 Task: Search one way flight ticket for 3 adults, 3 children in premium economy from Eastsound: Orcas Island Airport to Rock Springs: Southwest Wyoming Regional Airport (rock Springs Sweetwater County Airport) on 8-5-2023. Number of bags: 9 checked bags. Price is upto 25000. Outbound departure time preference is 17:00.
Action: Mouse moved to (312, 279)
Screenshot: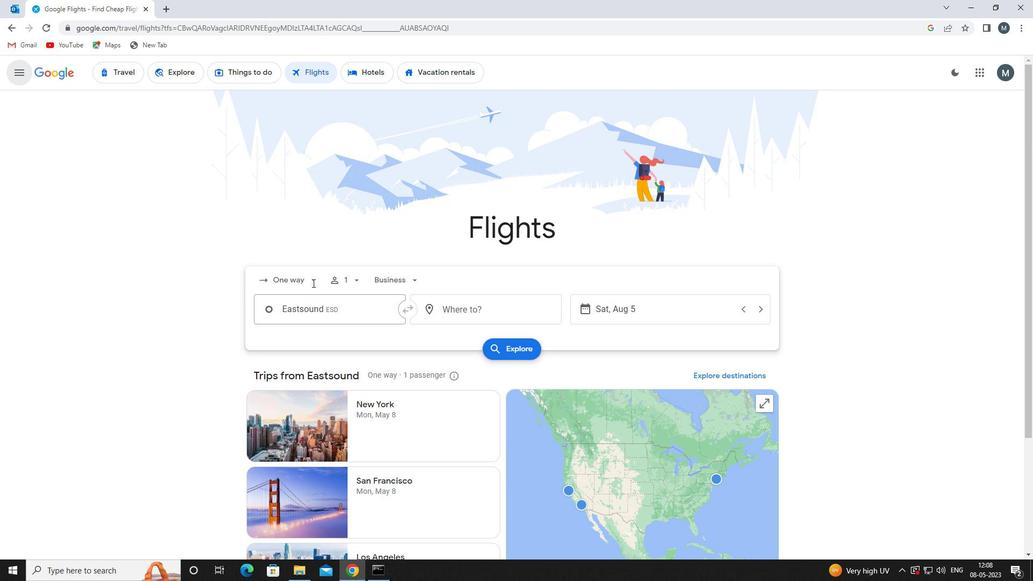 
Action: Mouse pressed left at (312, 279)
Screenshot: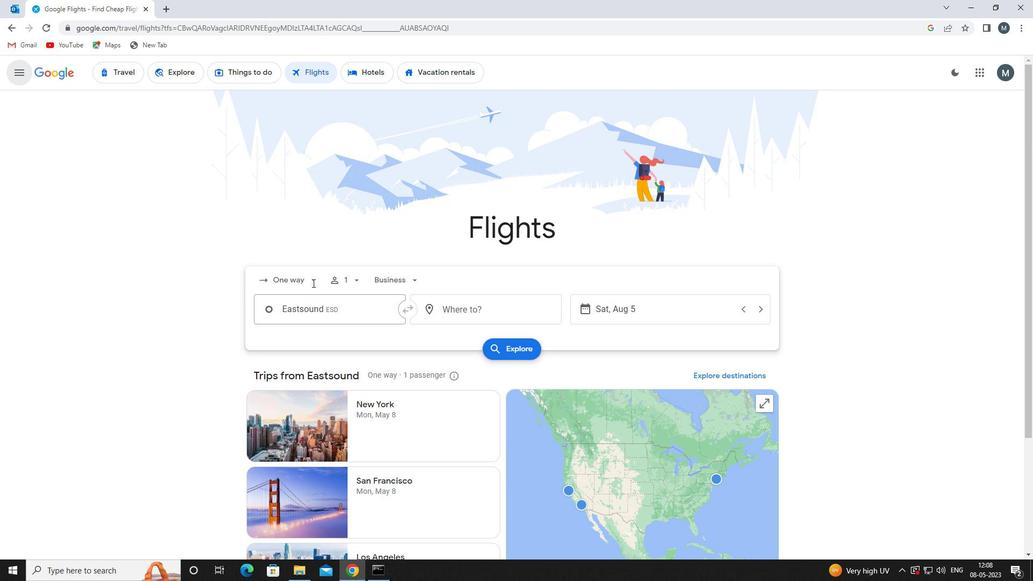 
Action: Mouse moved to (306, 329)
Screenshot: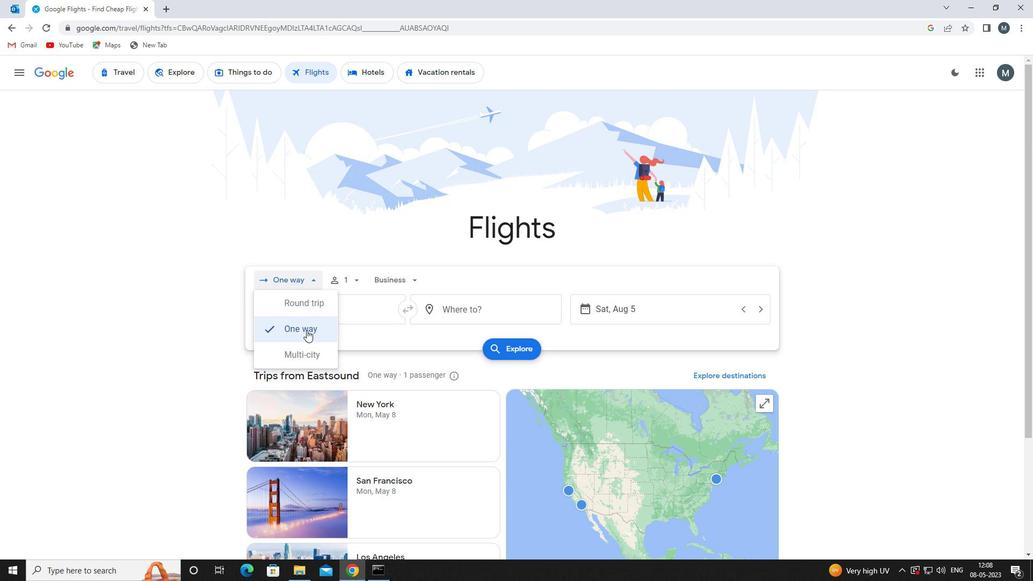 
Action: Mouse pressed left at (306, 329)
Screenshot: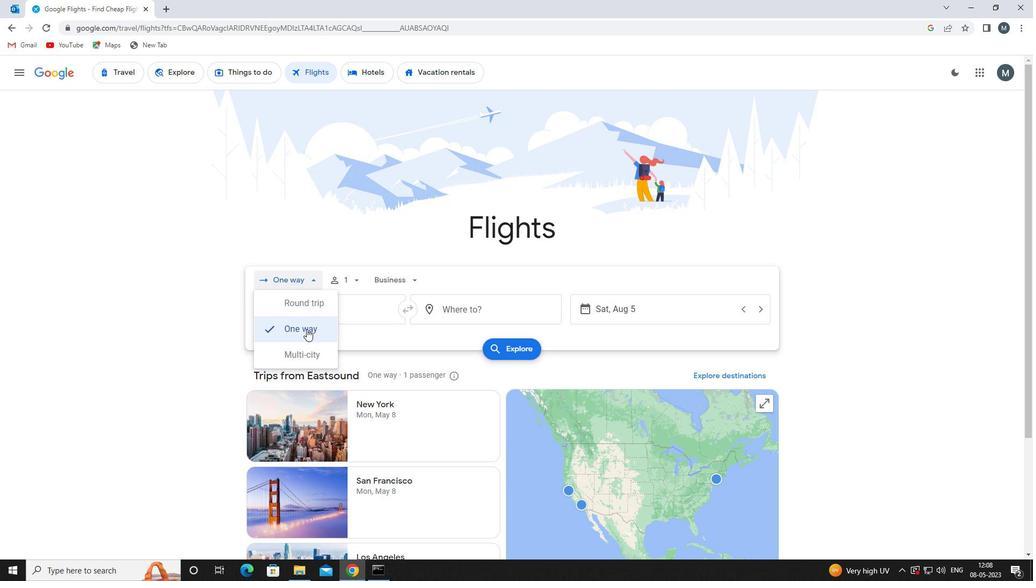 
Action: Mouse moved to (351, 278)
Screenshot: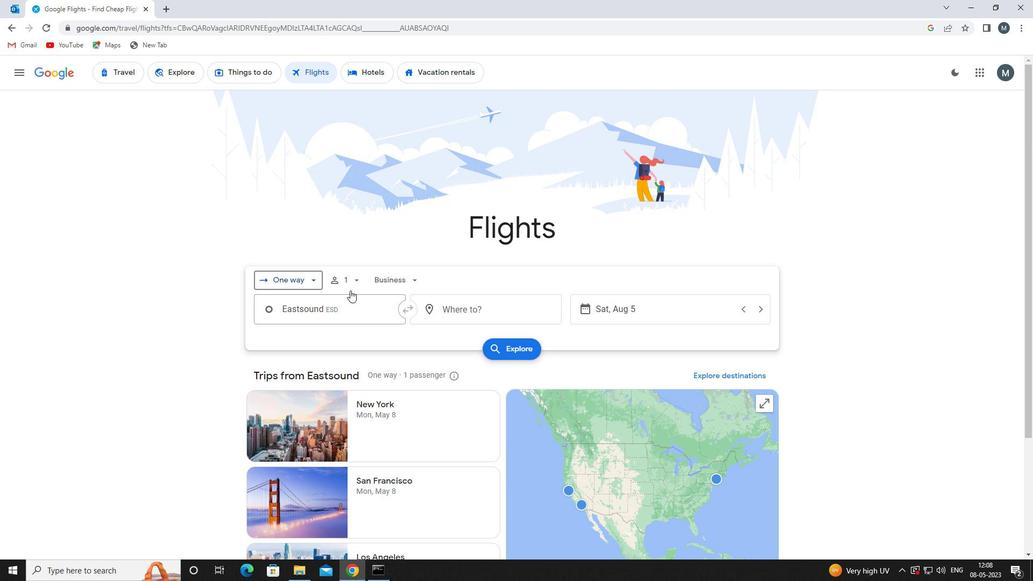 
Action: Mouse pressed left at (351, 278)
Screenshot: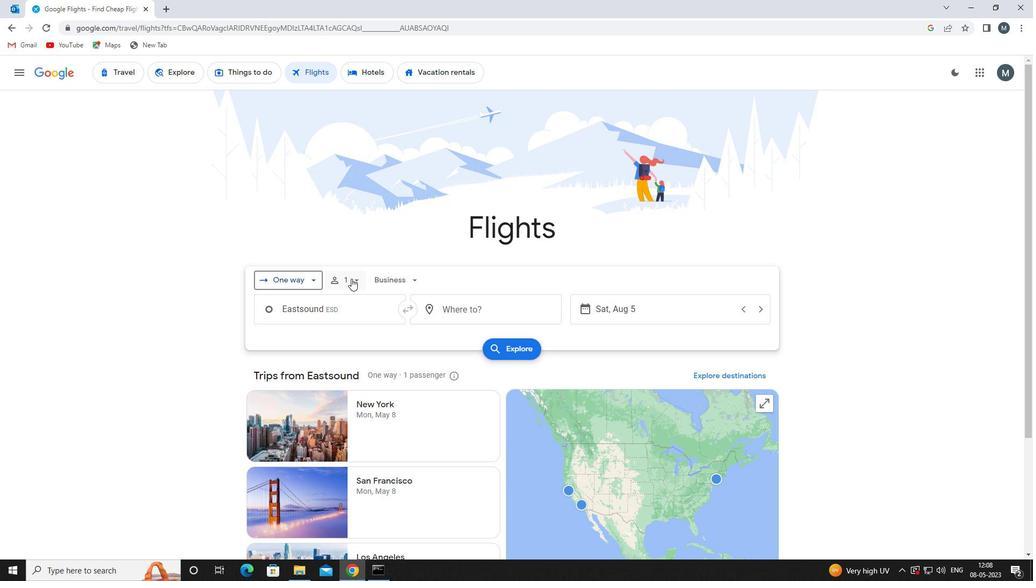 
Action: Mouse moved to (437, 309)
Screenshot: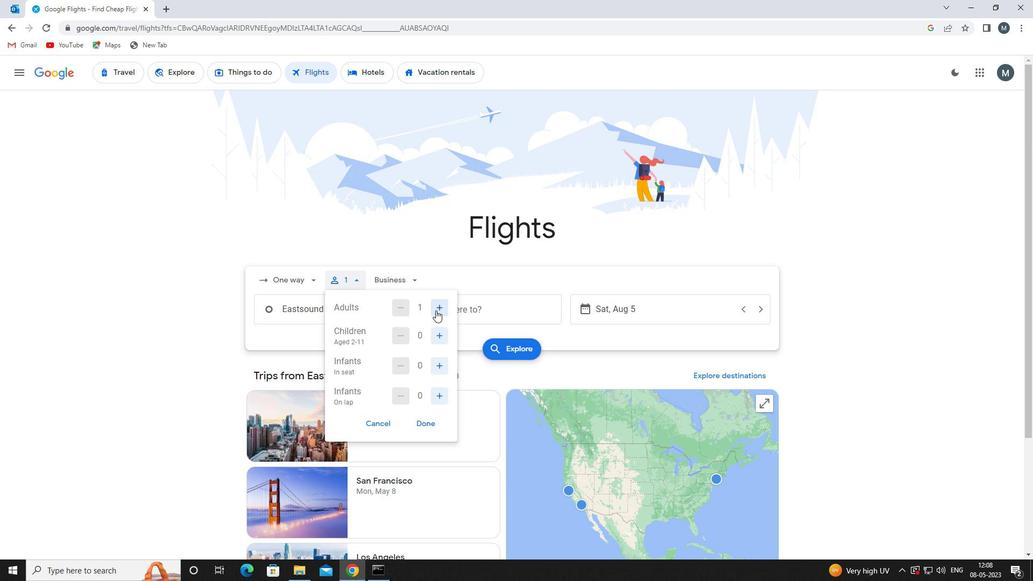 
Action: Mouse pressed left at (437, 309)
Screenshot: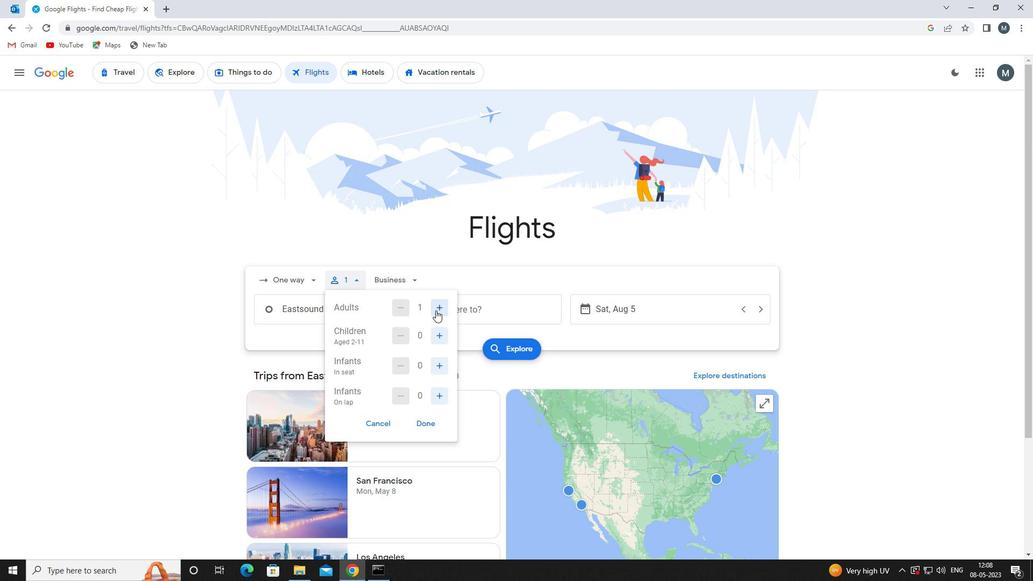 
Action: Mouse moved to (439, 308)
Screenshot: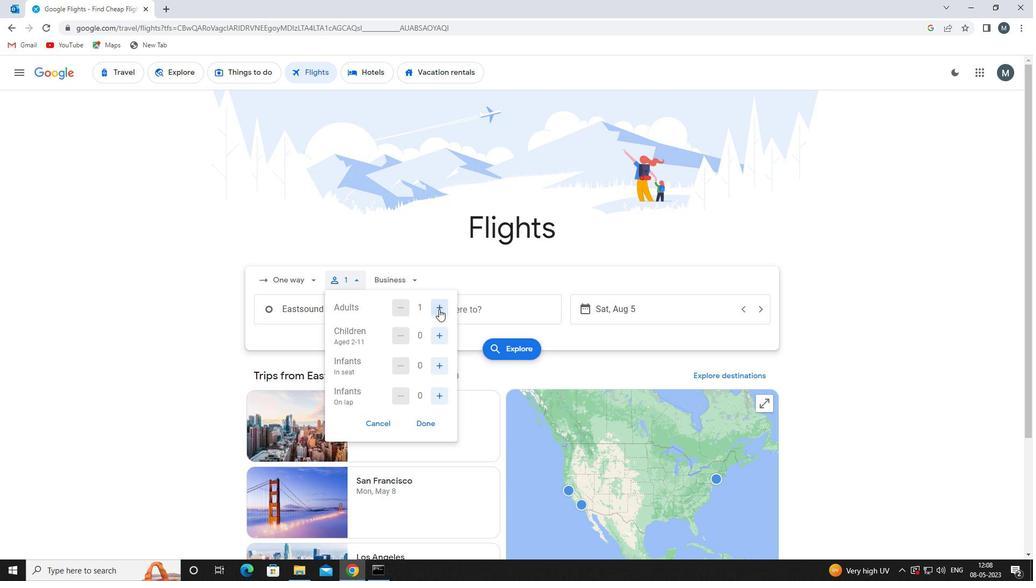 
Action: Mouse pressed left at (439, 308)
Screenshot: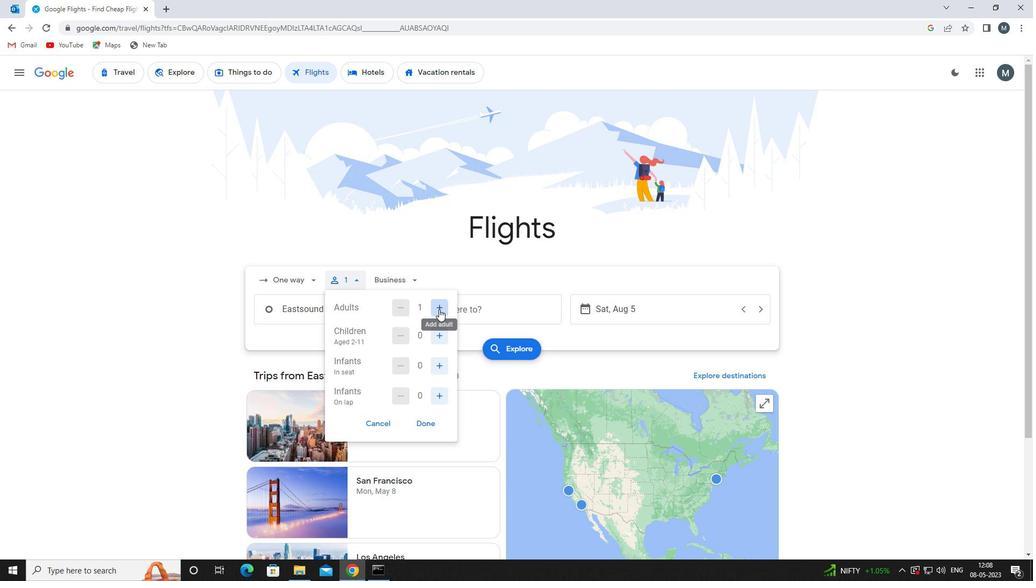 
Action: Mouse moved to (440, 308)
Screenshot: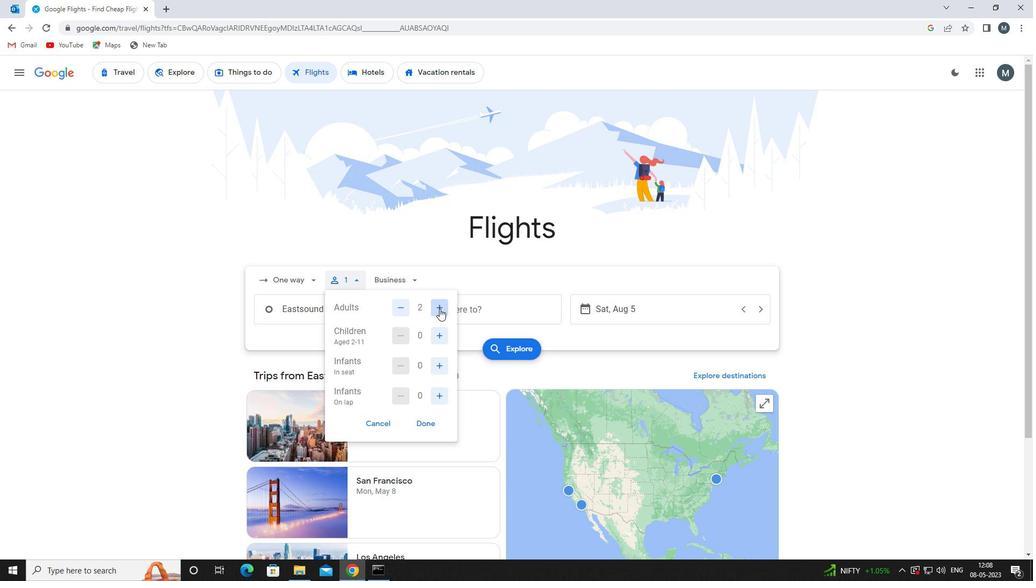 
Action: Mouse pressed left at (440, 308)
Screenshot: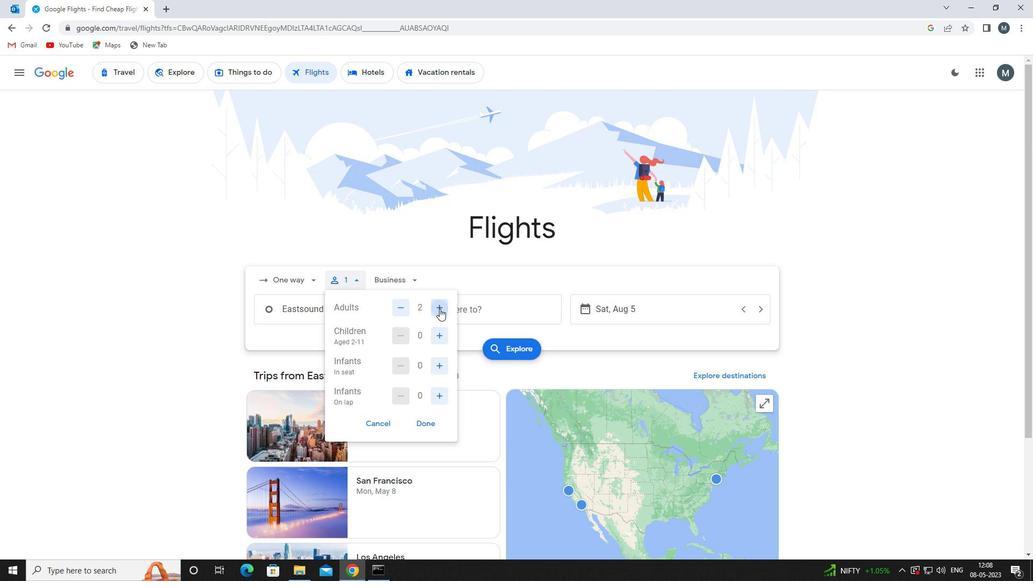 
Action: Mouse moved to (401, 306)
Screenshot: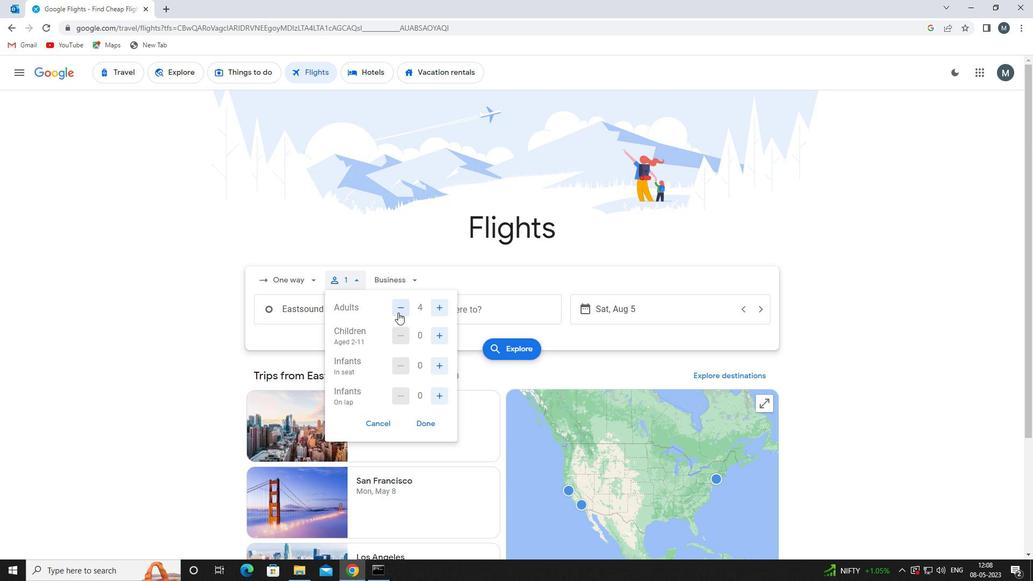 
Action: Mouse pressed left at (401, 306)
Screenshot: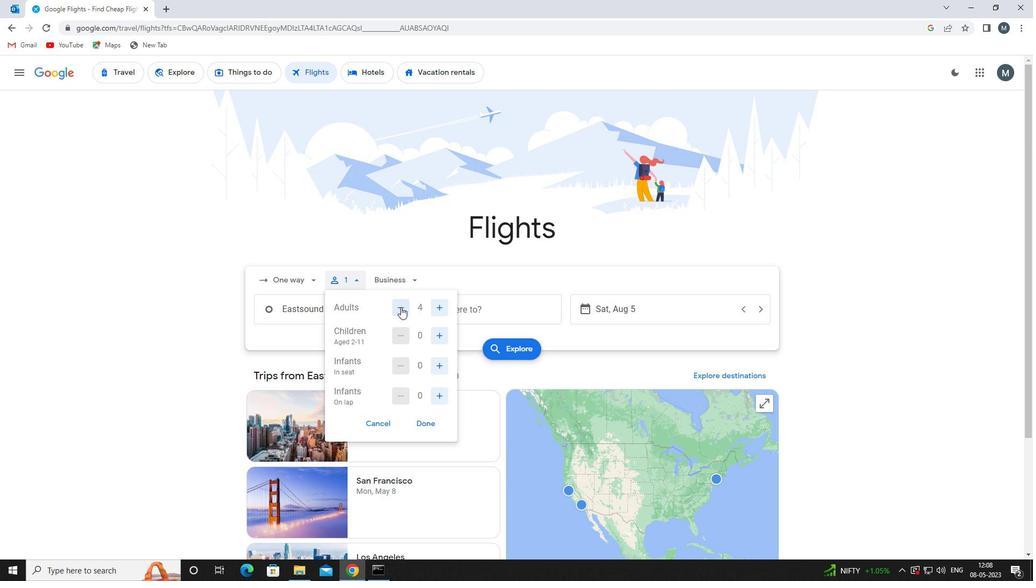 
Action: Mouse moved to (443, 335)
Screenshot: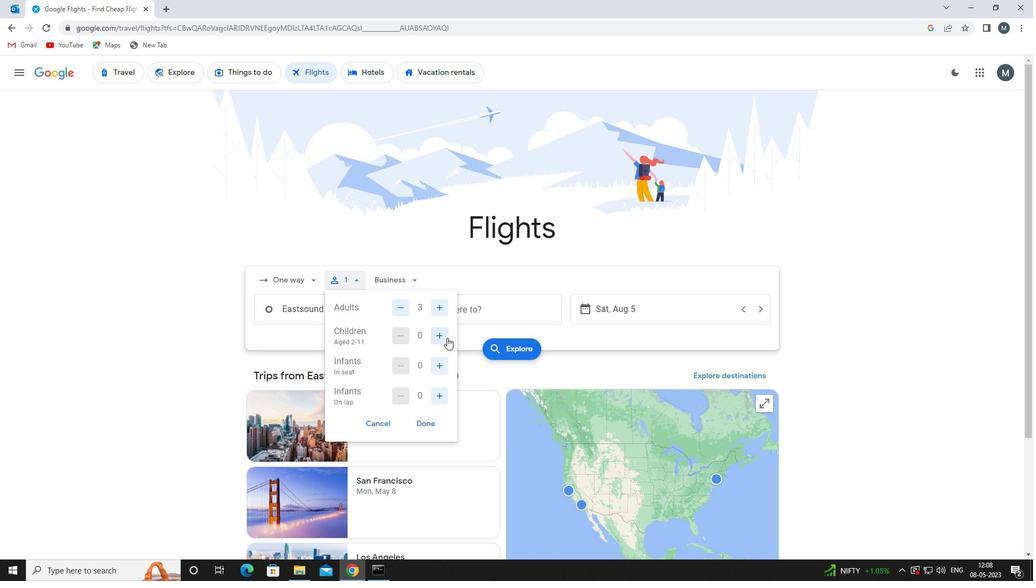
Action: Mouse pressed left at (443, 335)
Screenshot: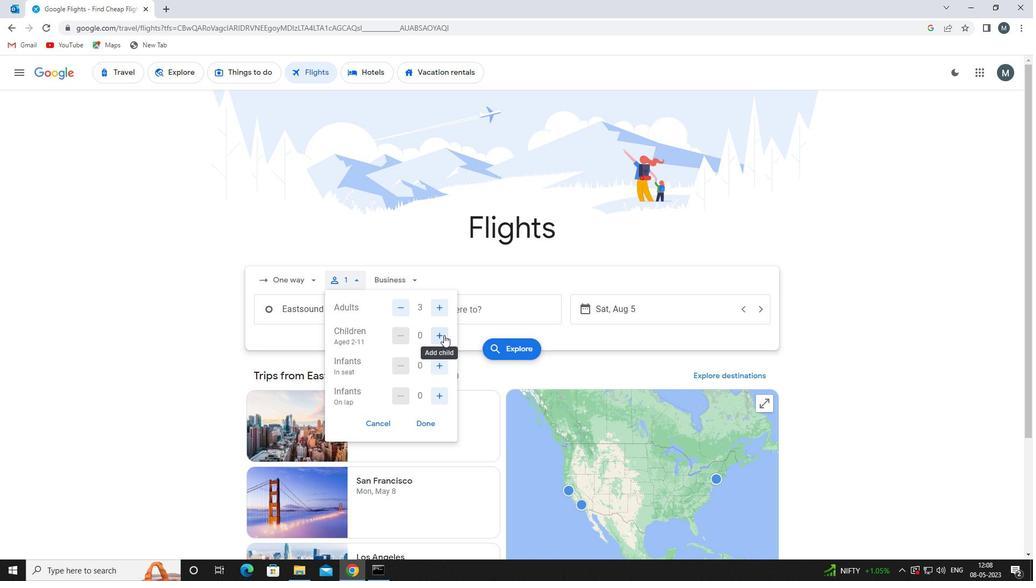 
Action: Mouse pressed left at (443, 335)
Screenshot: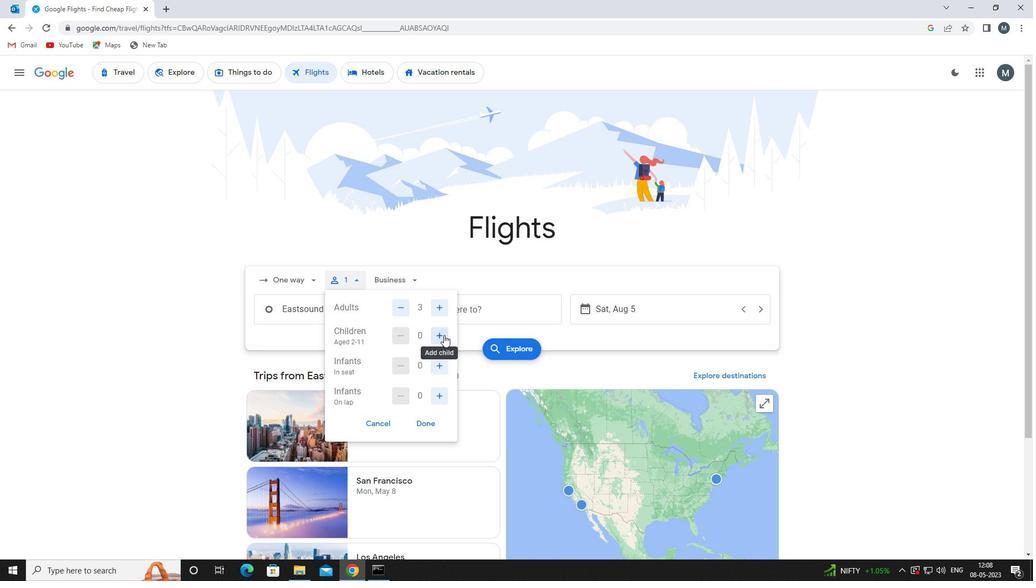 
Action: Mouse pressed left at (443, 335)
Screenshot: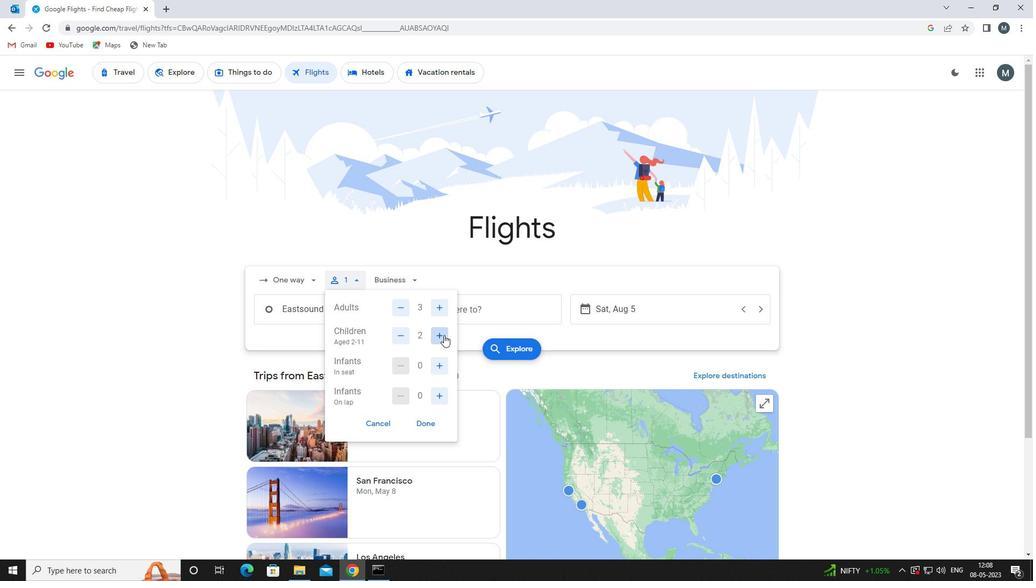 
Action: Mouse moved to (425, 418)
Screenshot: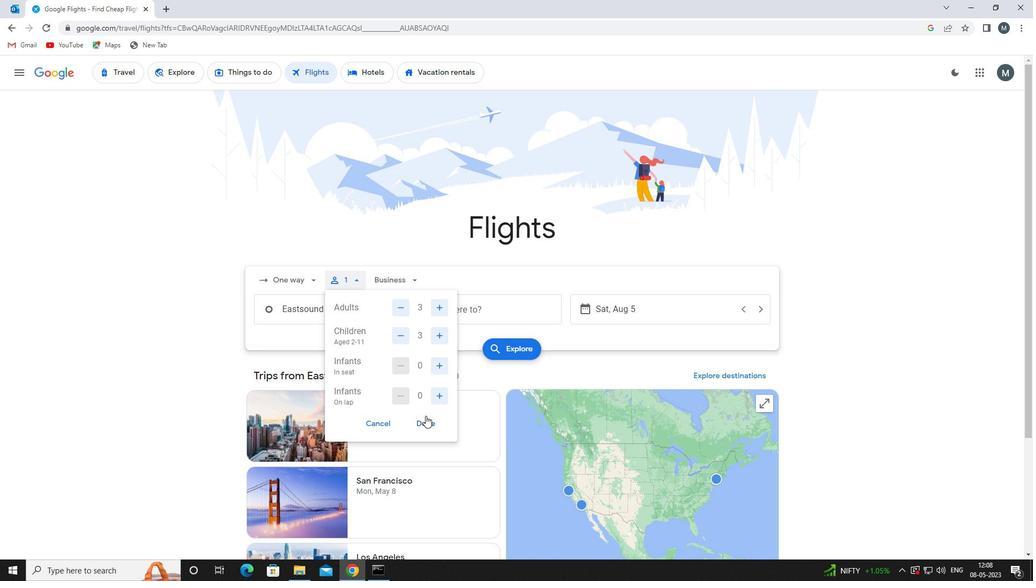 
Action: Mouse pressed left at (425, 418)
Screenshot: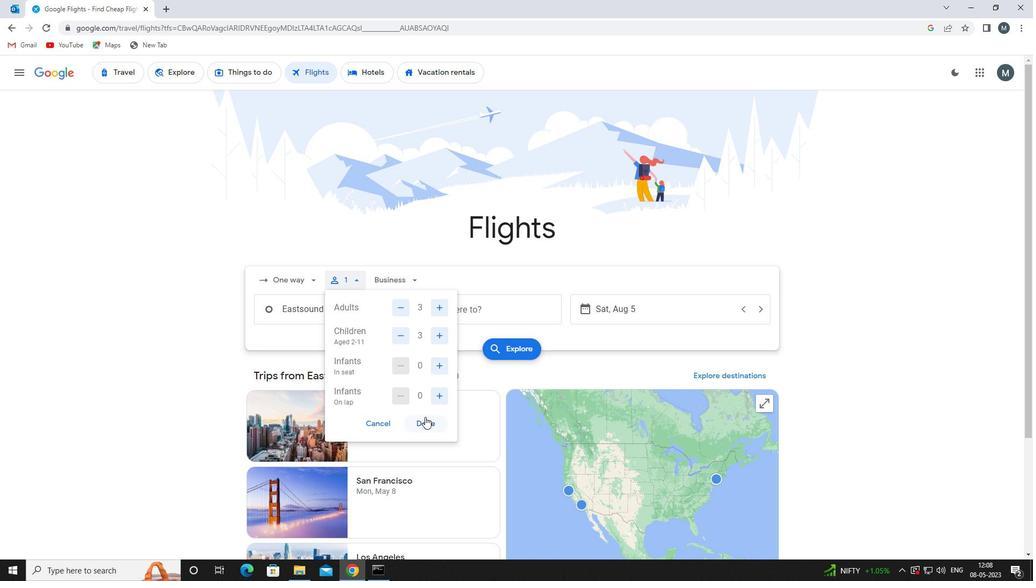 
Action: Mouse moved to (405, 269)
Screenshot: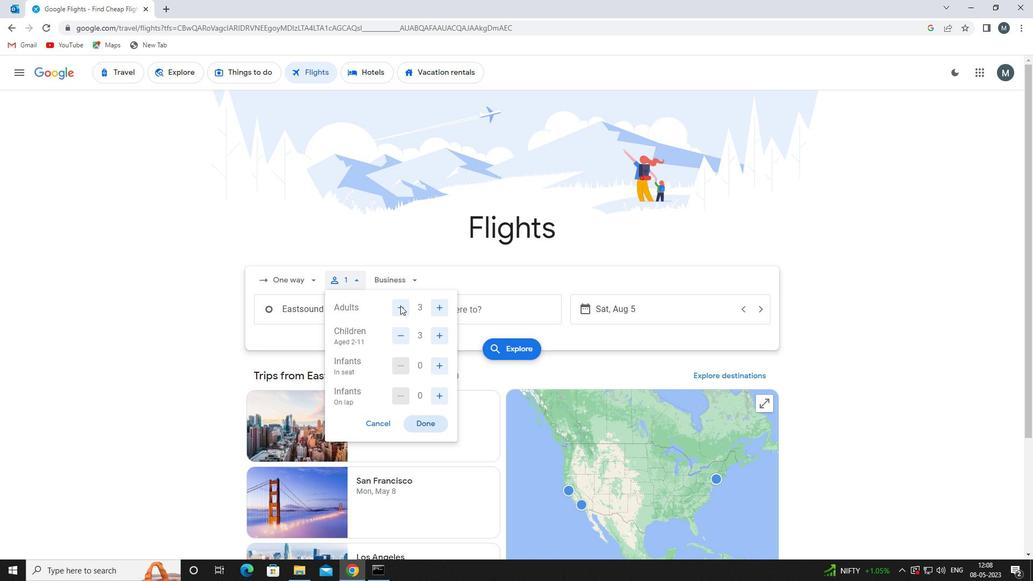 
Action: Mouse pressed left at (405, 269)
Screenshot: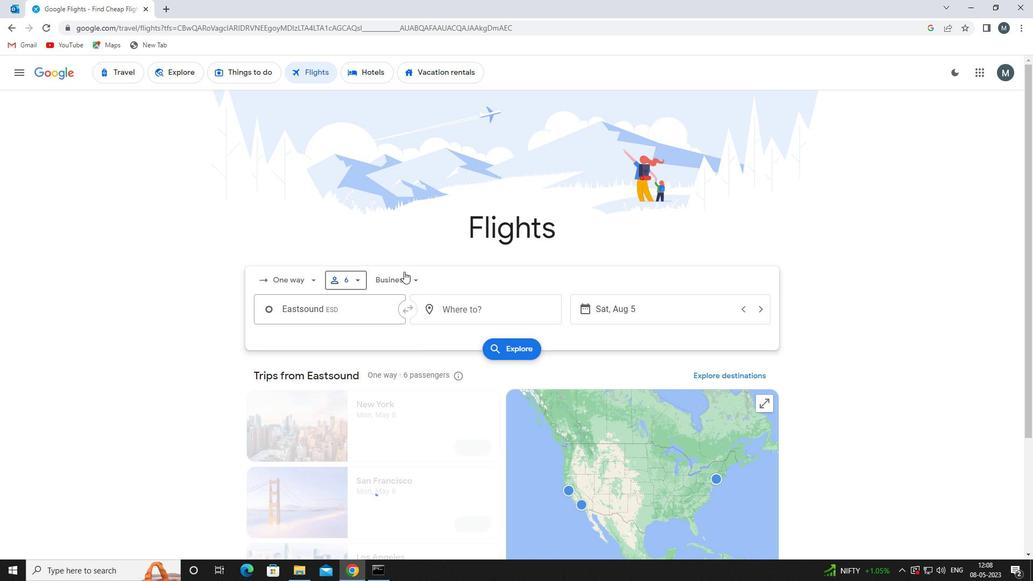 
Action: Mouse moved to (417, 329)
Screenshot: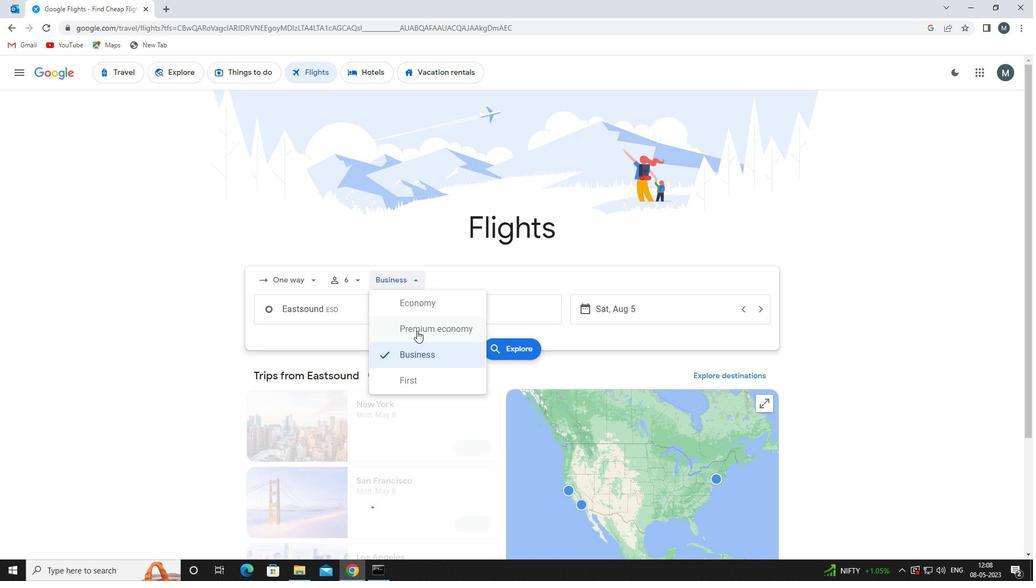 
Action: Mouse pressed left at (417, 329)
Screenshot: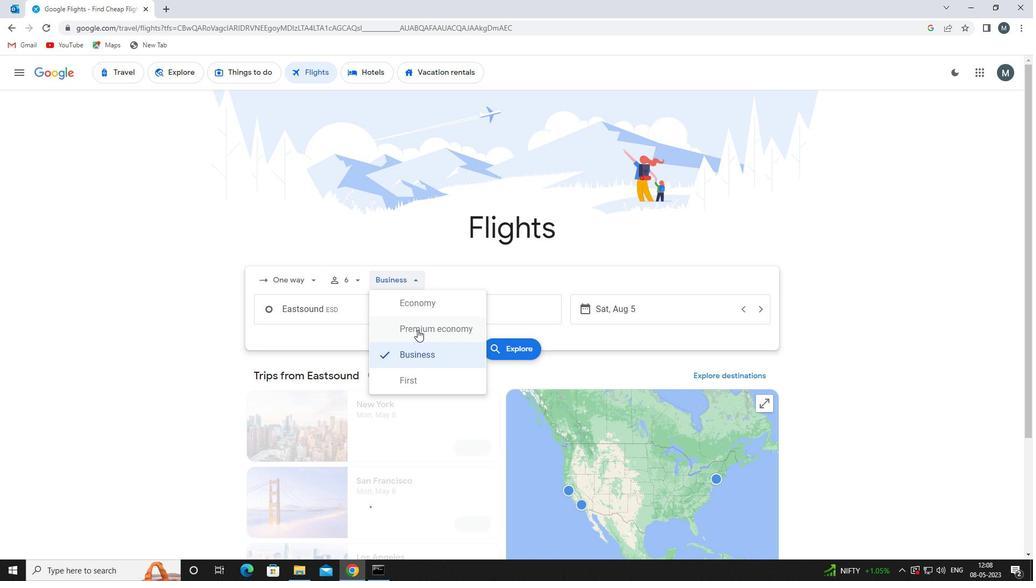 
Action: Mouse moved to (354, 309)
Screenshot: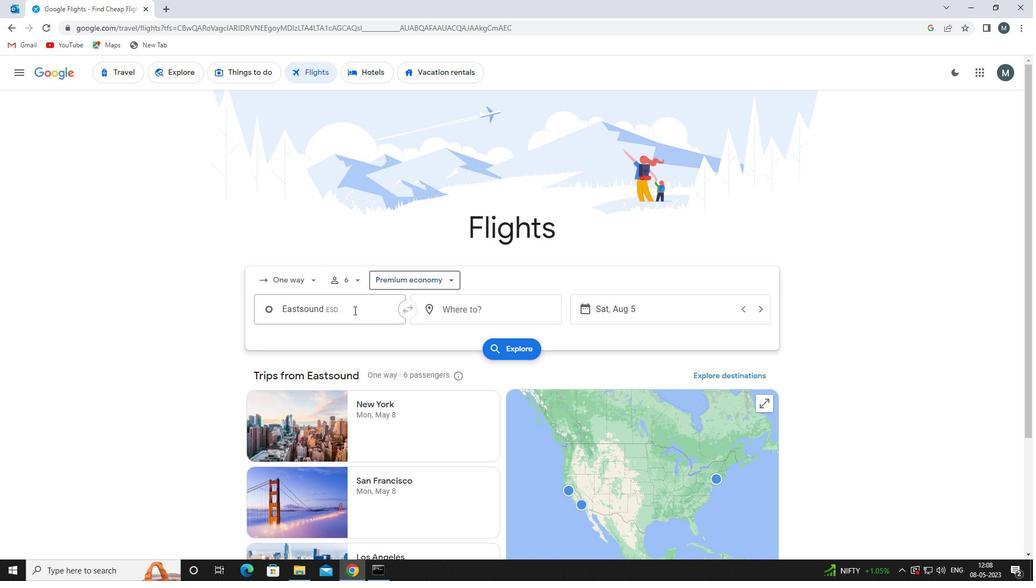 
Action: Mouse pressed left at (354, 309)
Screenshot: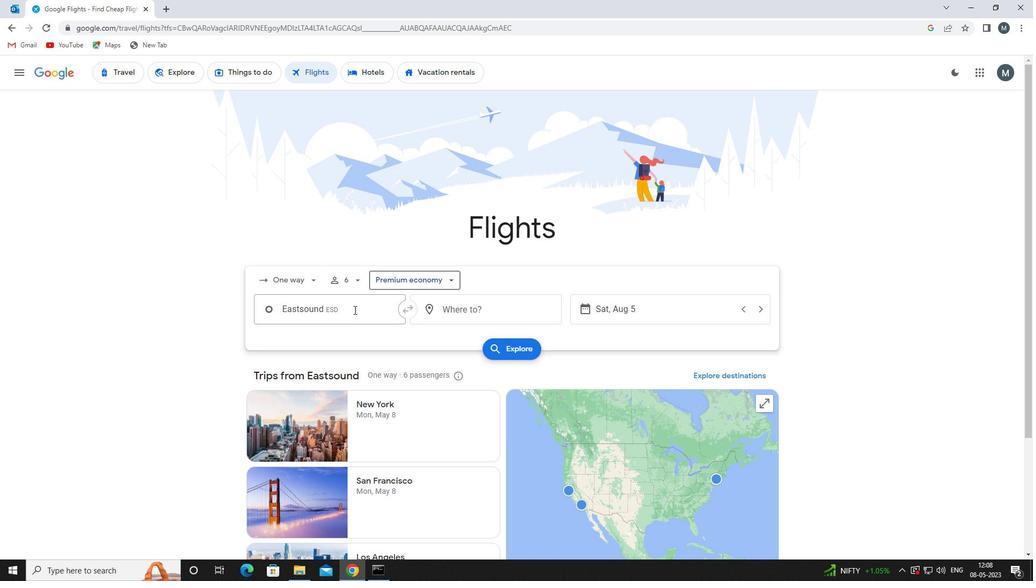 
Action: Mouse moved to (361, 367)
Screenshot: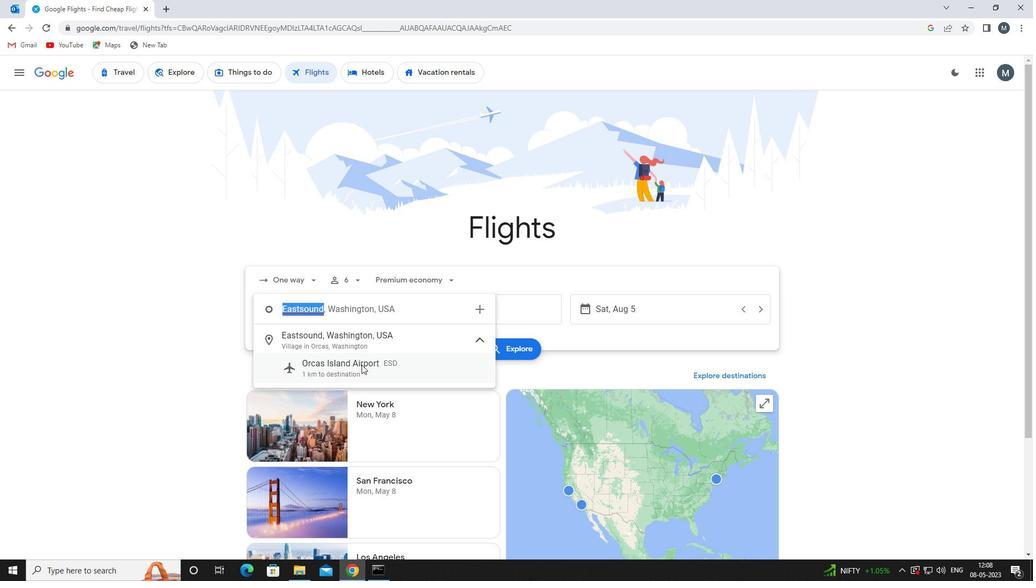 
Action: Mouse pressed left at (361, 367)
Screenshot: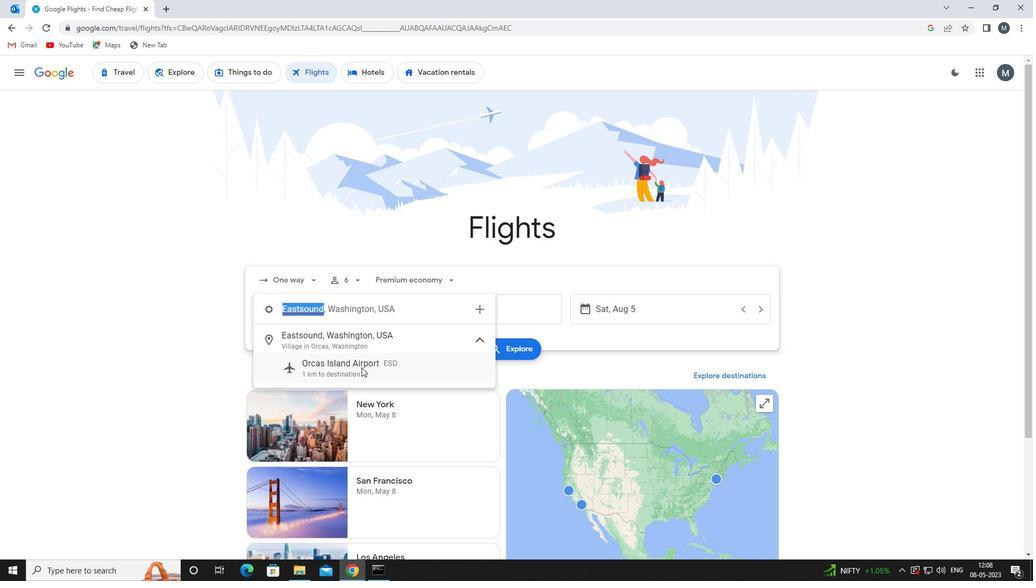 
Action: Mouse moved to (440, 312)
Screenshot: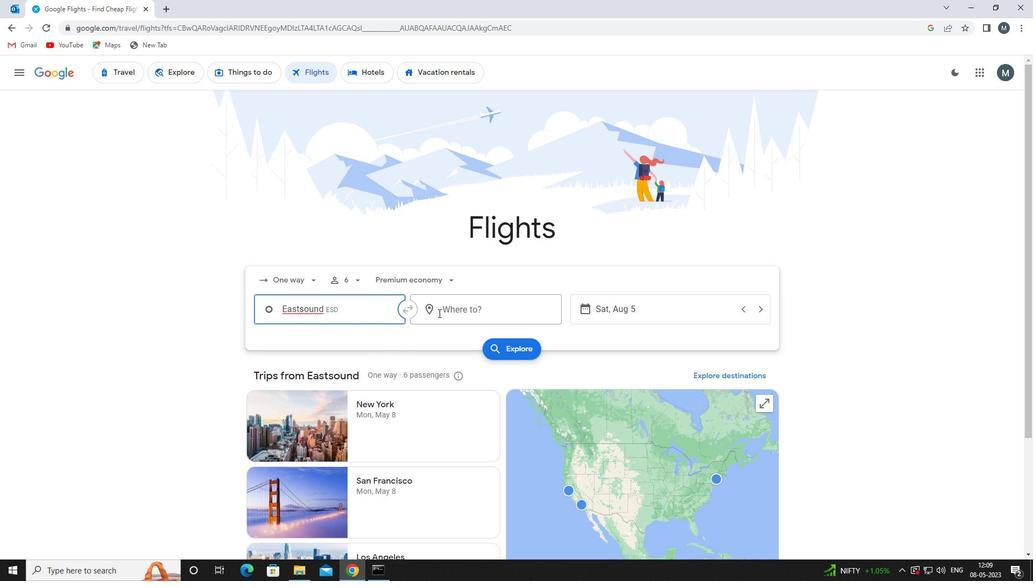 
Action: Mouse pressed left at (440, 312)
Screenshot: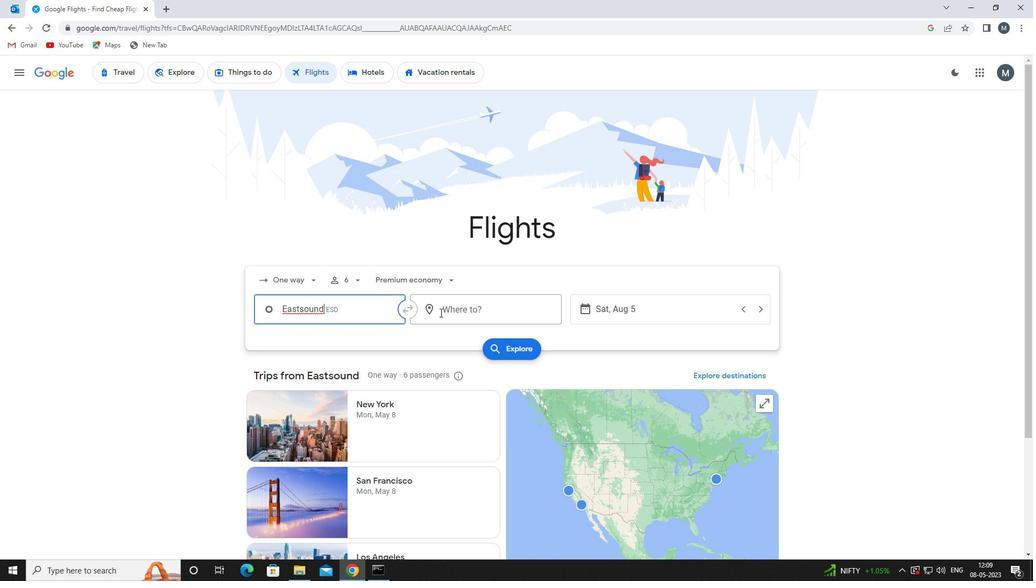 
Action: Mouse moved to (438, 313)
Screenshot: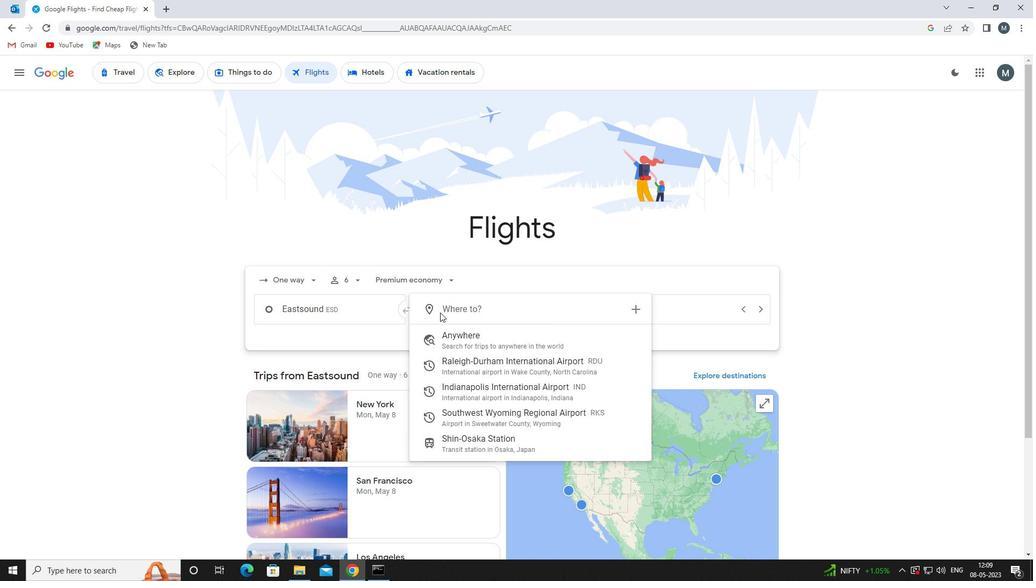 
Action: Key pressed rks
Screenshot: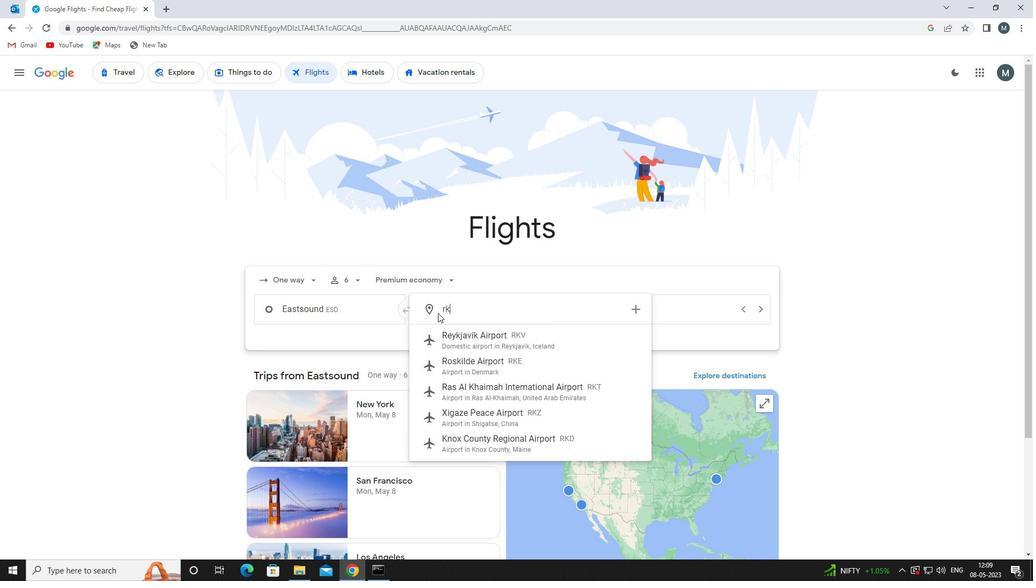 
Action: Mouse moved to (482, 341)
Screenshot: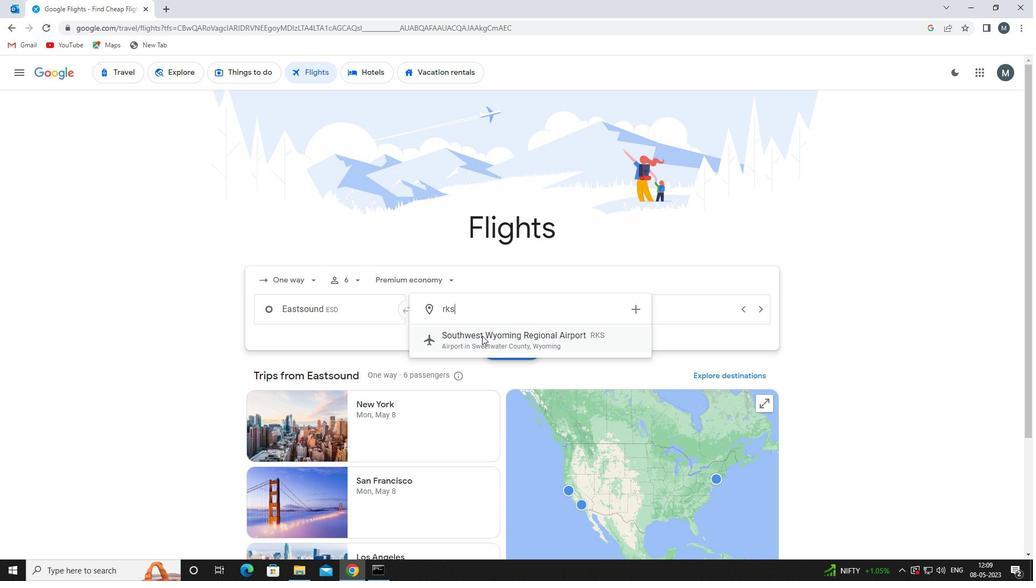 
Action: Mouse pressed left at (482, 341)
Screenshot: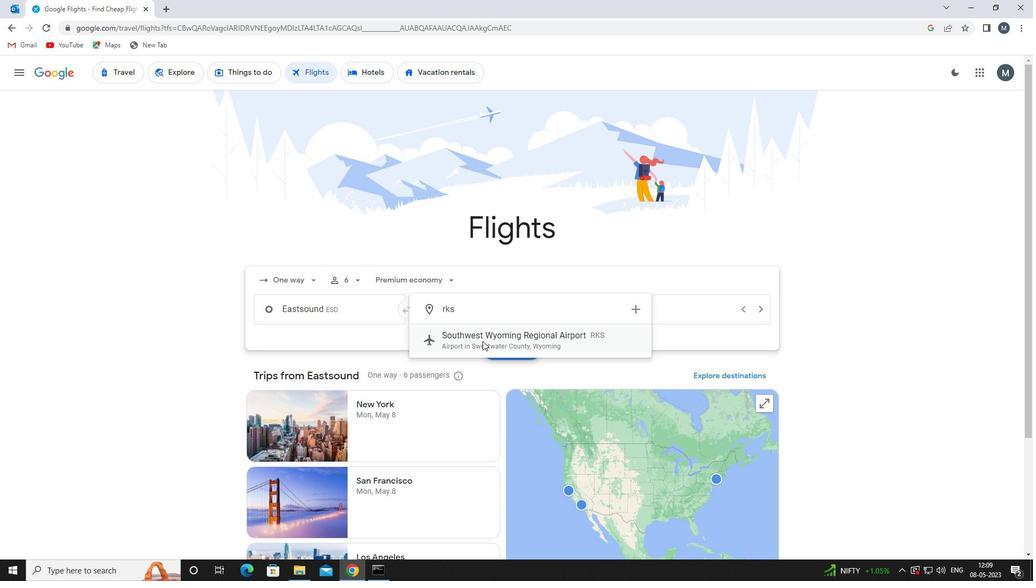 
Action: Mouse moved to (607, 309)
Screenshot: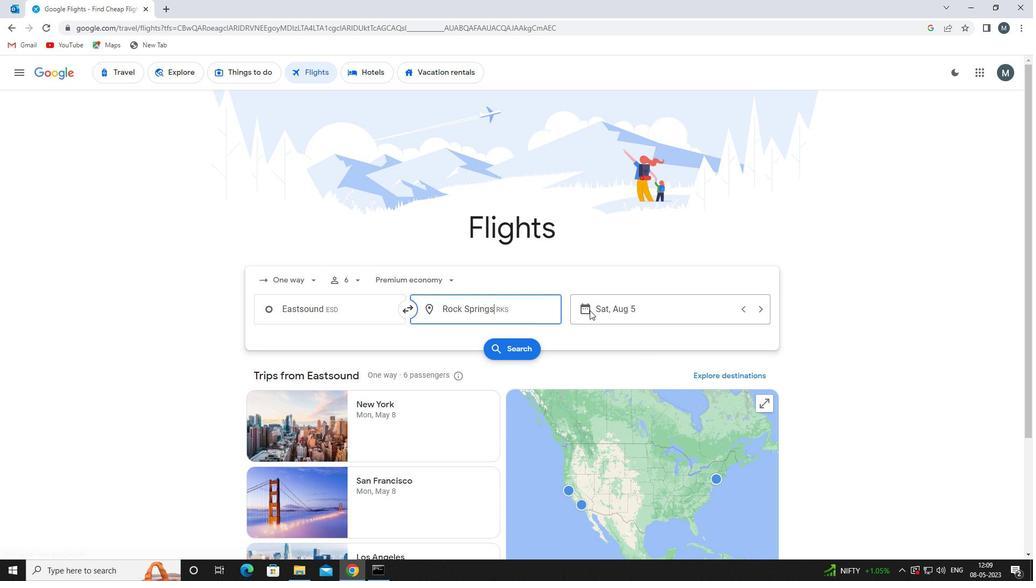 
Action: Mouse pressed left at (607, 309)
Screenshot: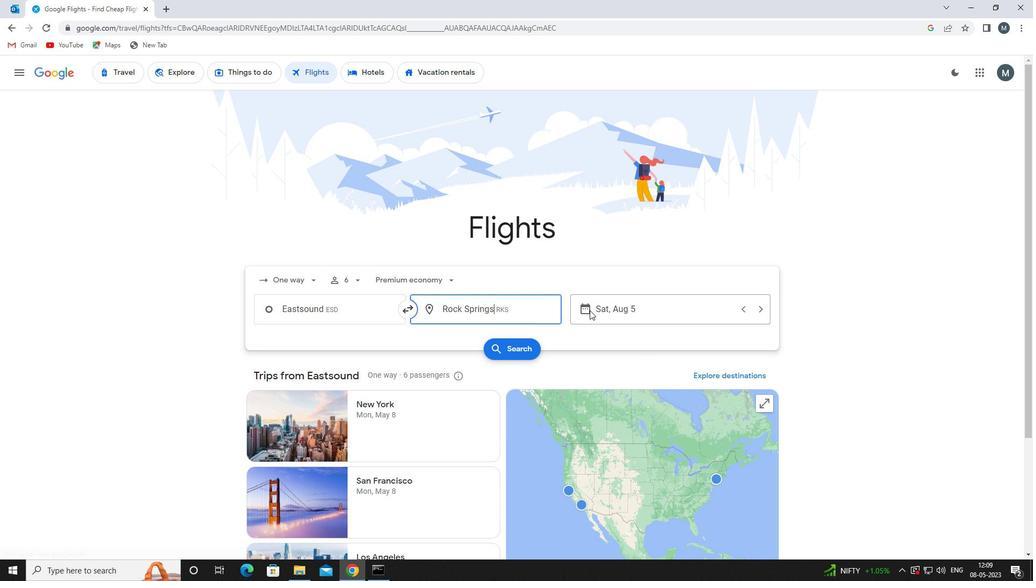 
Action: Mouse moved to (546, 364)
Screenshot: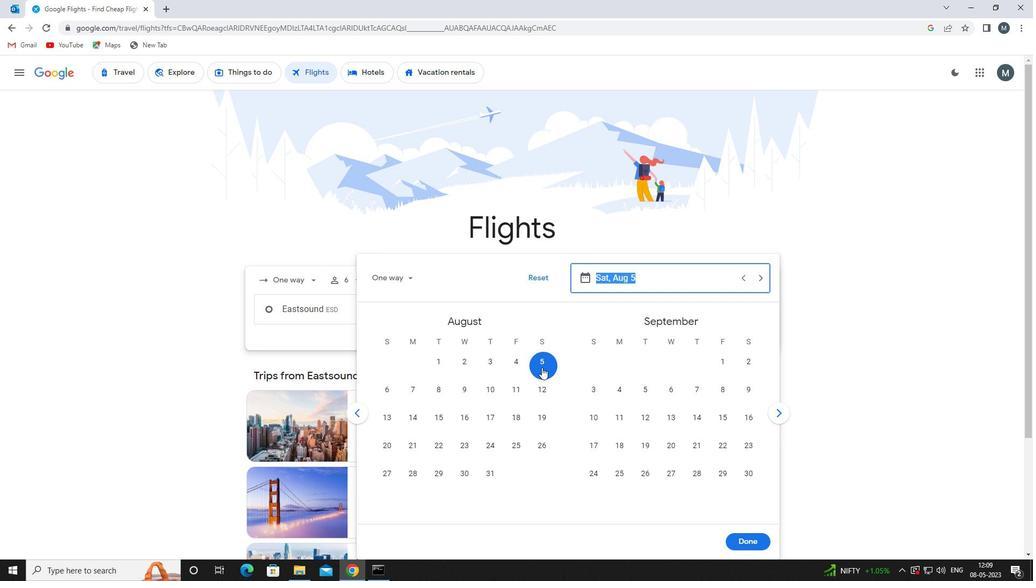 
Action: Mouse pressed left at (546, 364)
Screenshot: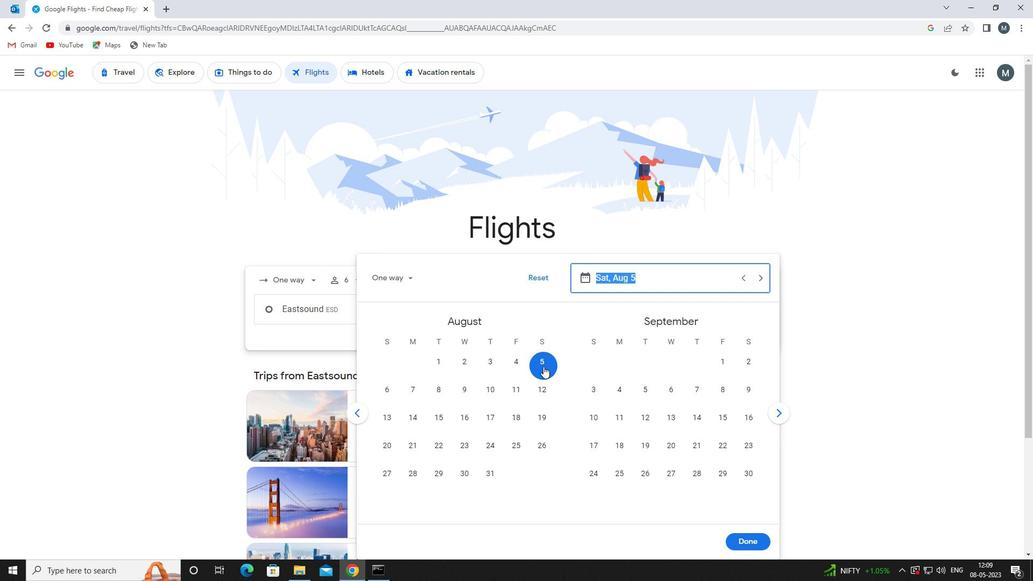 
Action: Mouse moved to (748, 541)
Screenshot: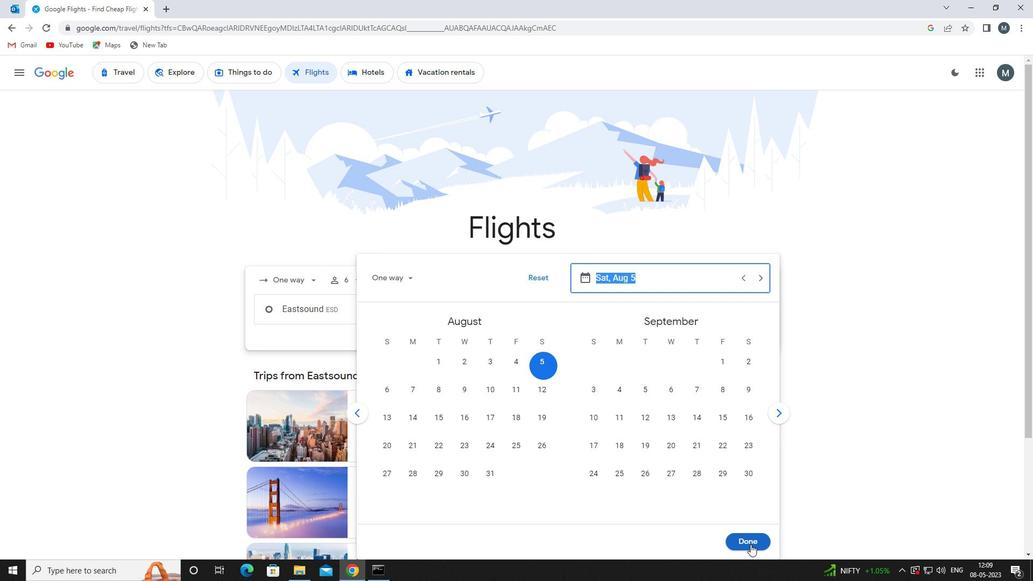 
Action: Mouse pressed left at (748, 541)
Screenshot: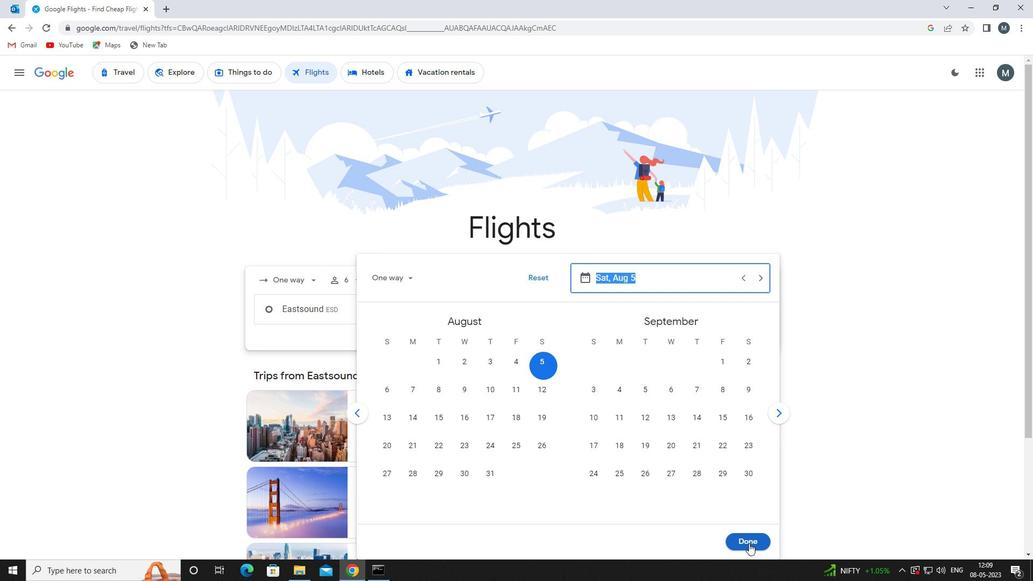 
Action: Mouse moved to (498, 341)
Screenshot: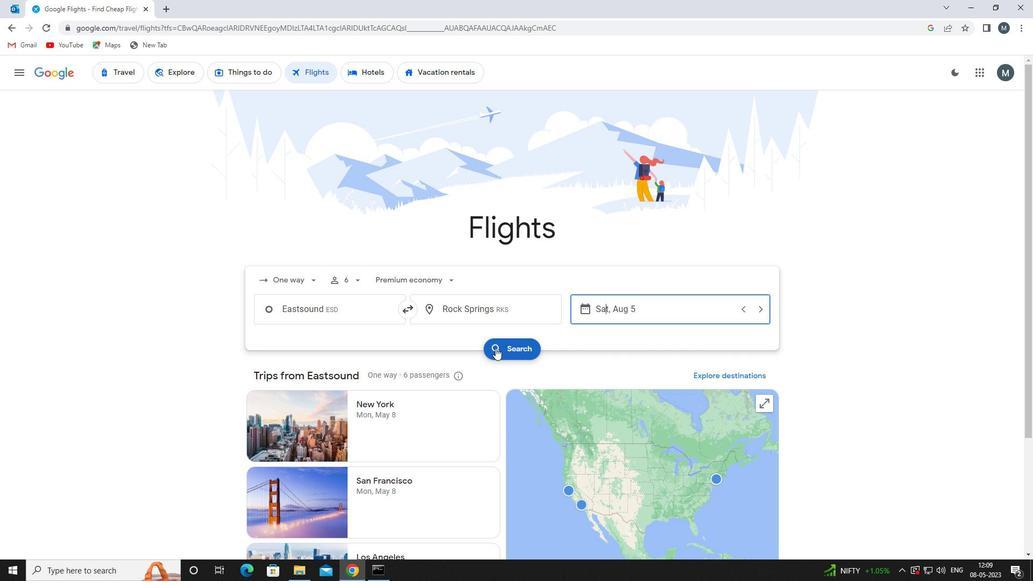 
Action: Mouse pressed left at (498, 341)
Screenshot: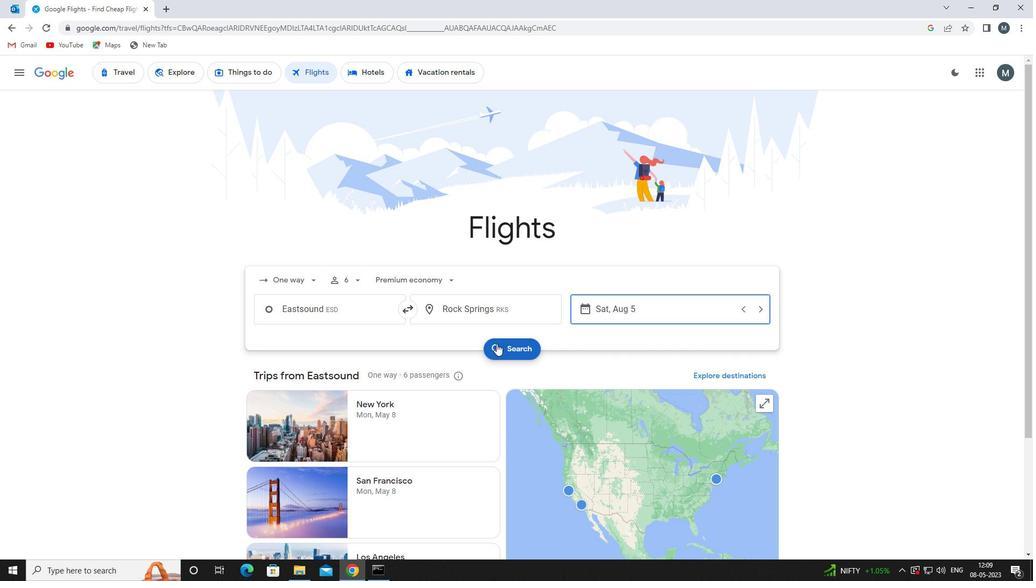 
Action: Mouse moved to (273, 166)
Screenshot: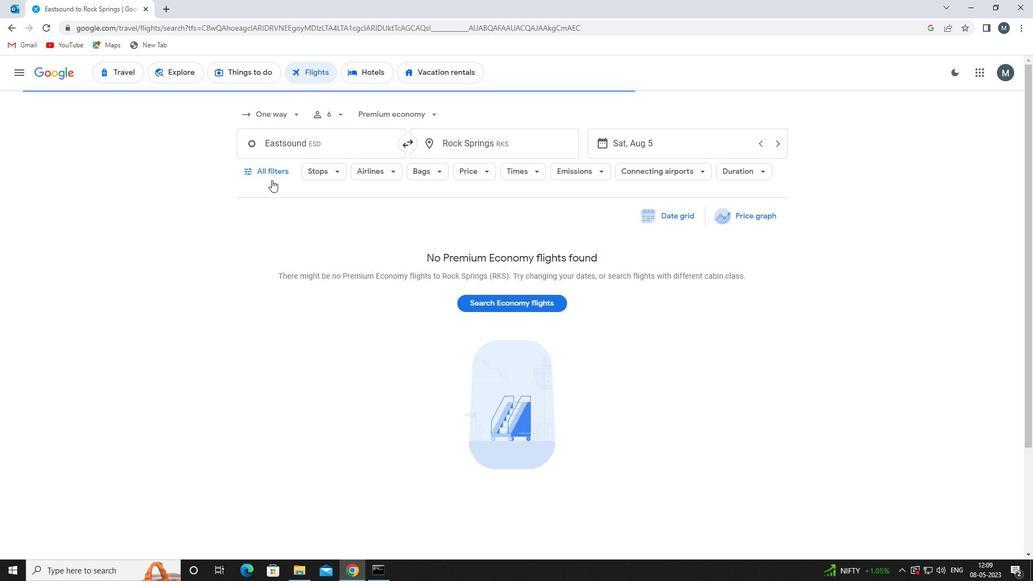 
Action: Mouse pressed left at (273, 166)
Screenshot: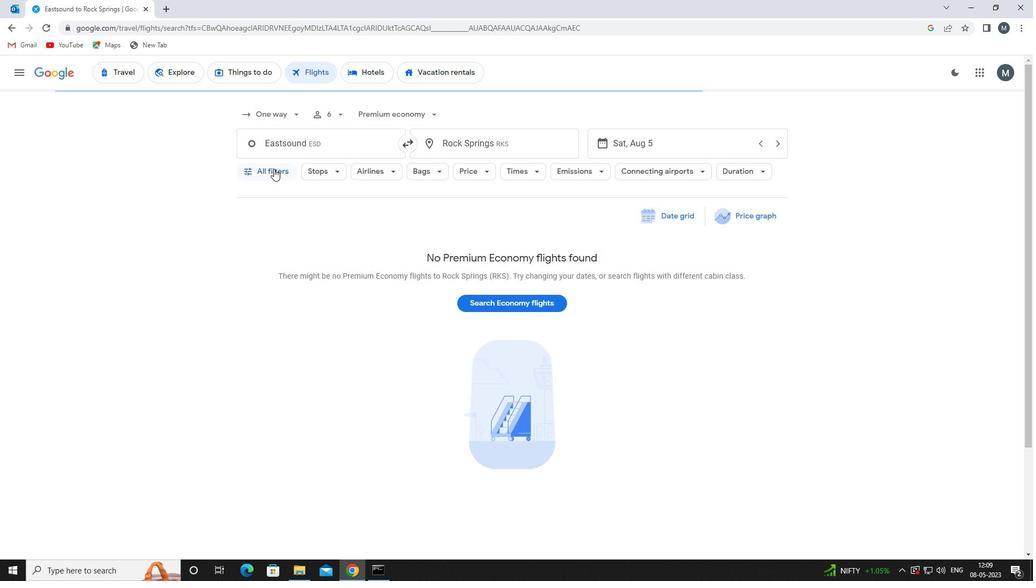 
Action: Mouse moved to (327, 323)
Screenshot: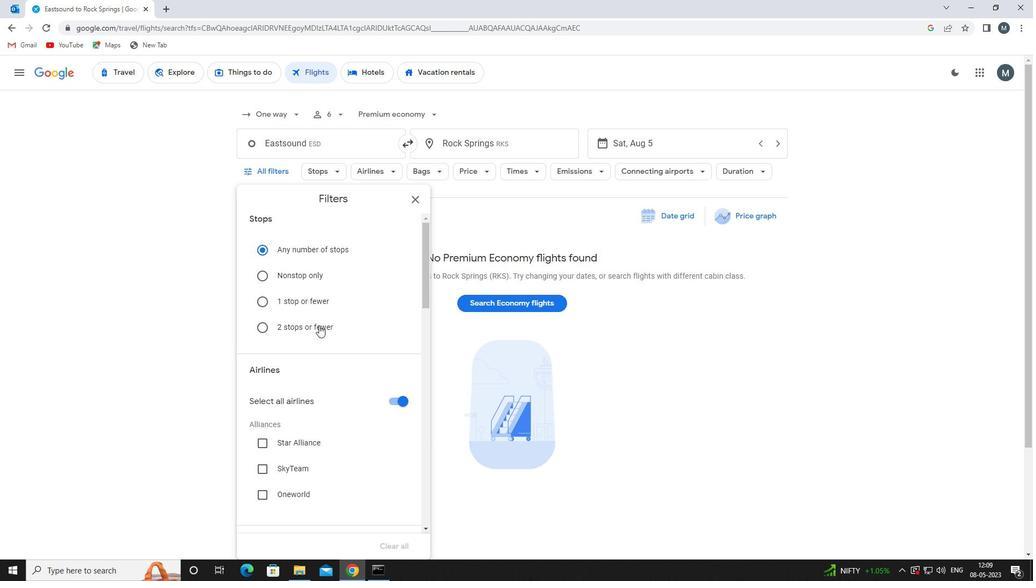 
Action: Mouse scrolled (327, 322) with delta (0, 0)
Screenshot: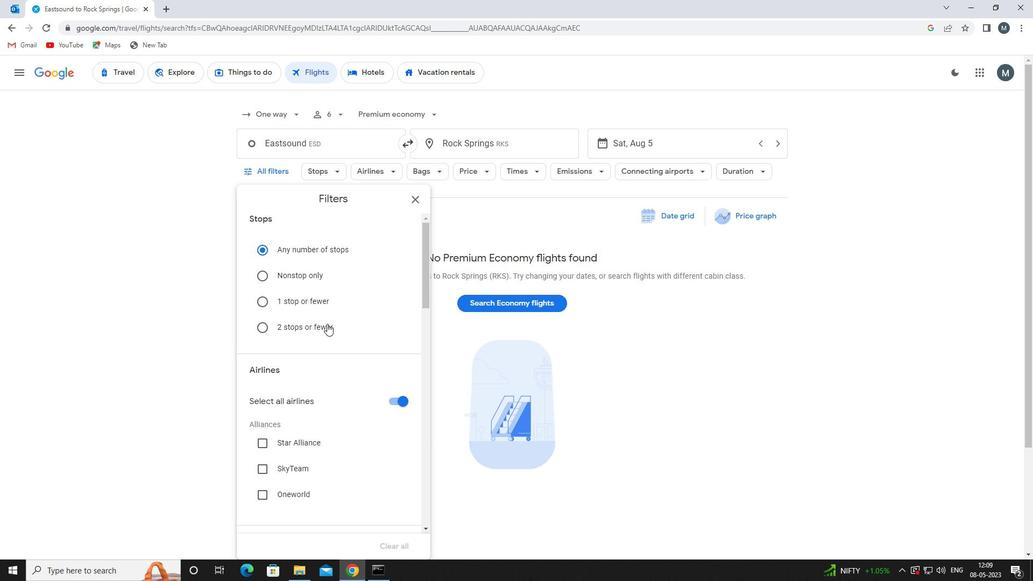 
Action: Mouse moved to (392, 345)
Screenshot: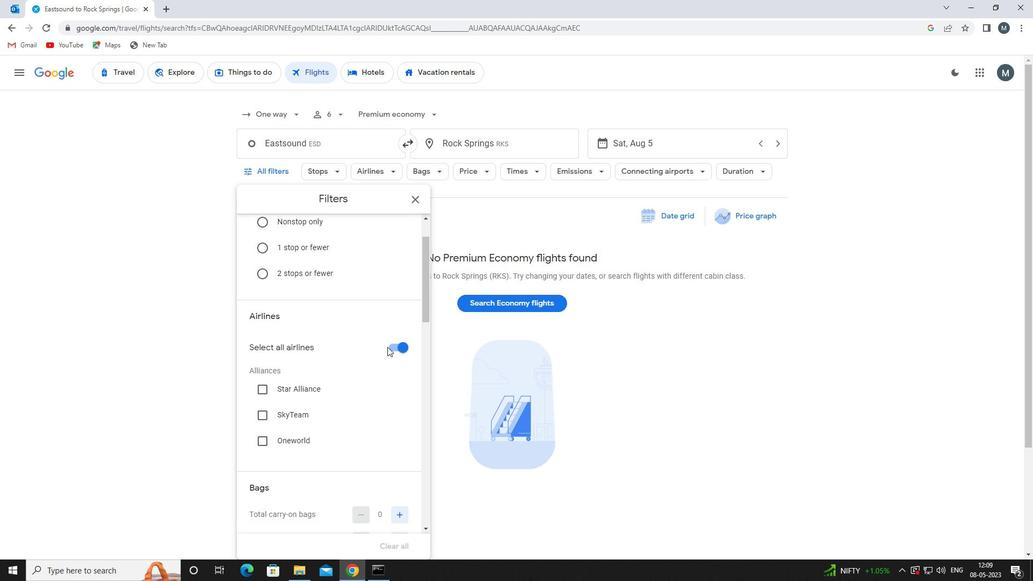 
Action: Mouse pressed left at (392, 345)
Screenshot: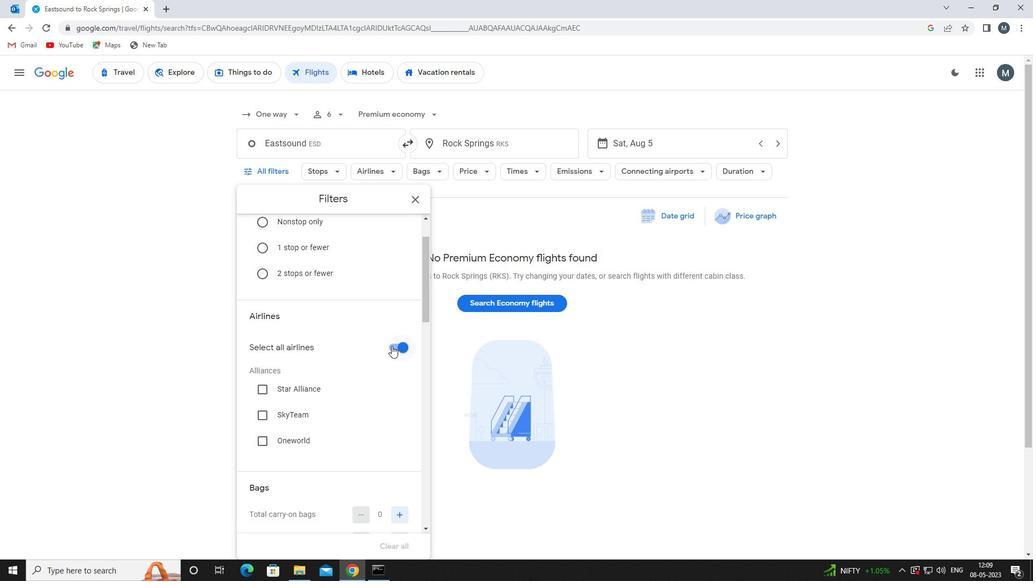 
Action: Mouse moved to (344, 360)
Screenshot: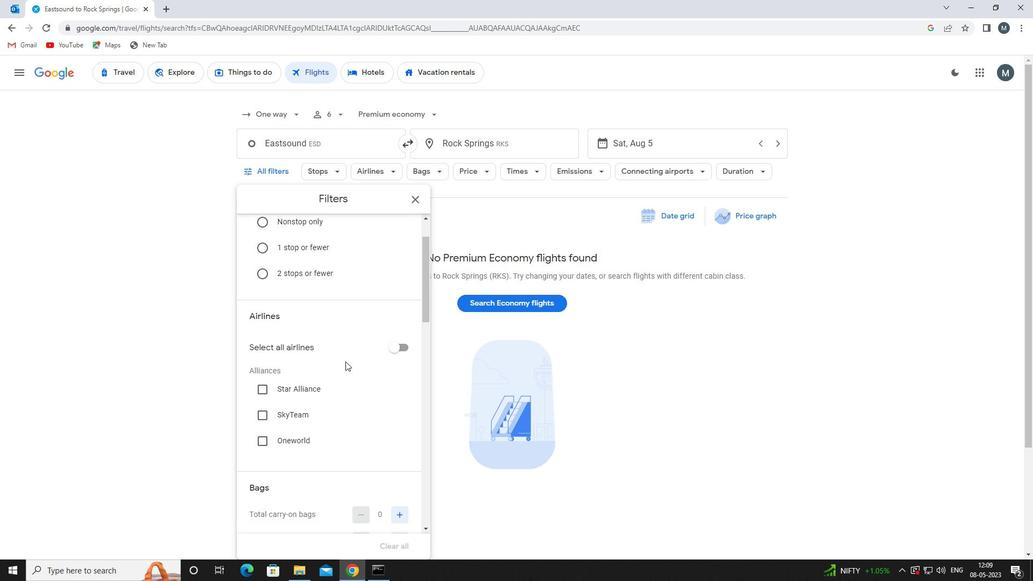 
Action: Mouse scrolled (344, 359) with delta (0, 0)
Screenshot: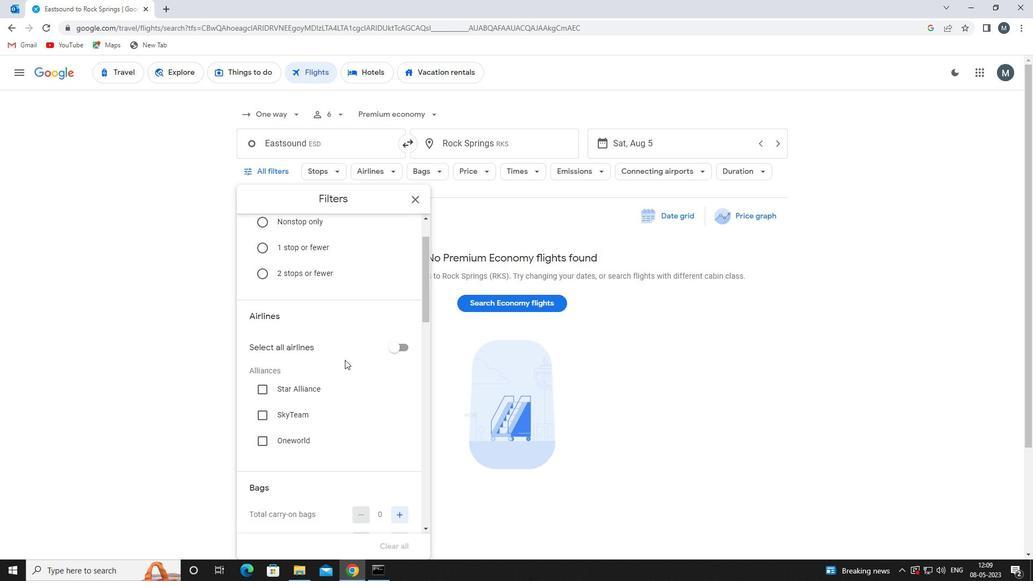 
Action: Mouse moved to (346, 360)
Screenshot: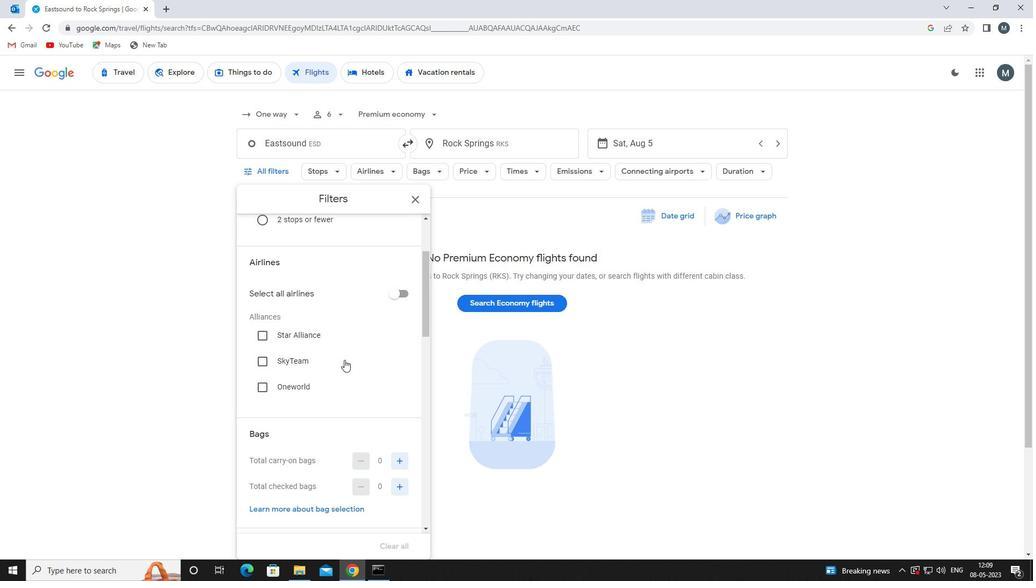 
Action: Mouse scrolled (346, 360) with delta (0, 0)
Screenshot: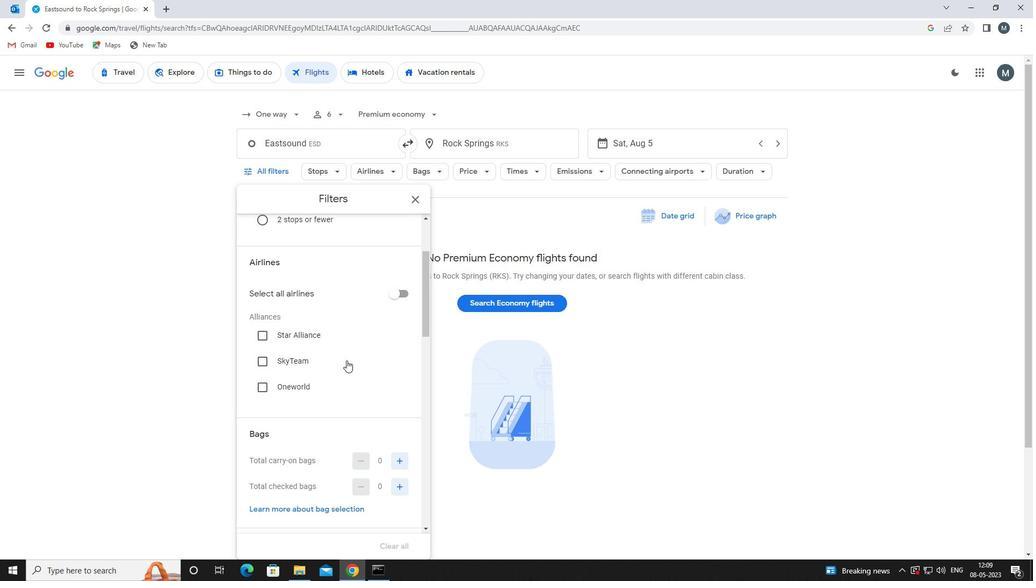 
Action: Mouse scrolled (346, 360) with delta (0, 0)
Screenshot: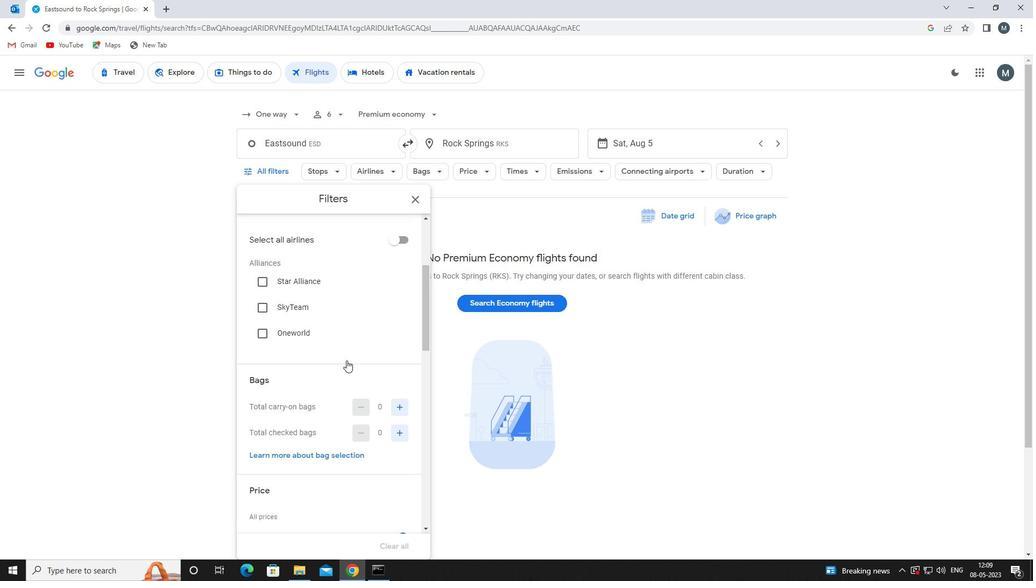 
Action: Mouse moved to (396, 384)
Screenshot: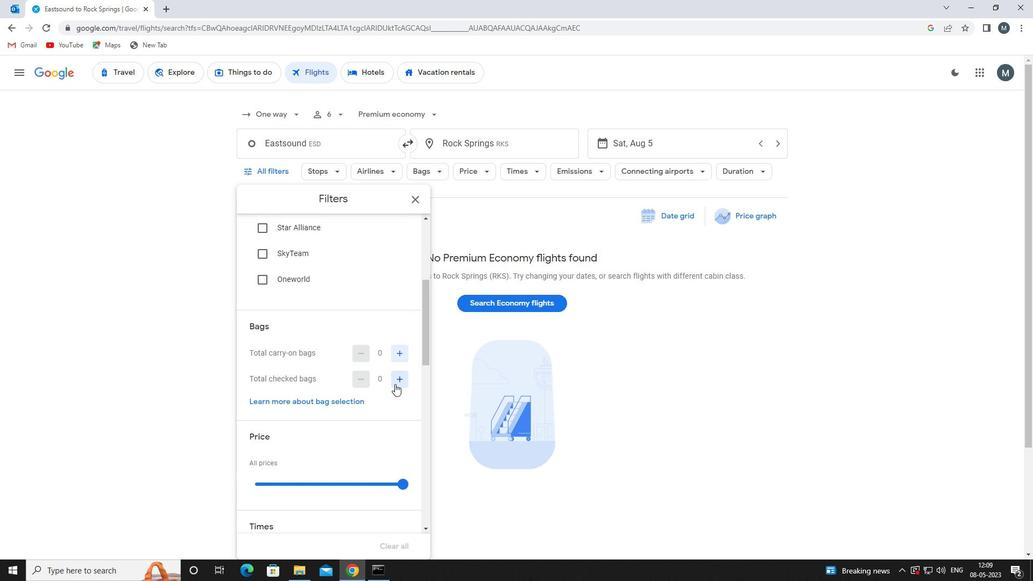 
Action: Mouse pressed left at (396, 384)
Screenshot: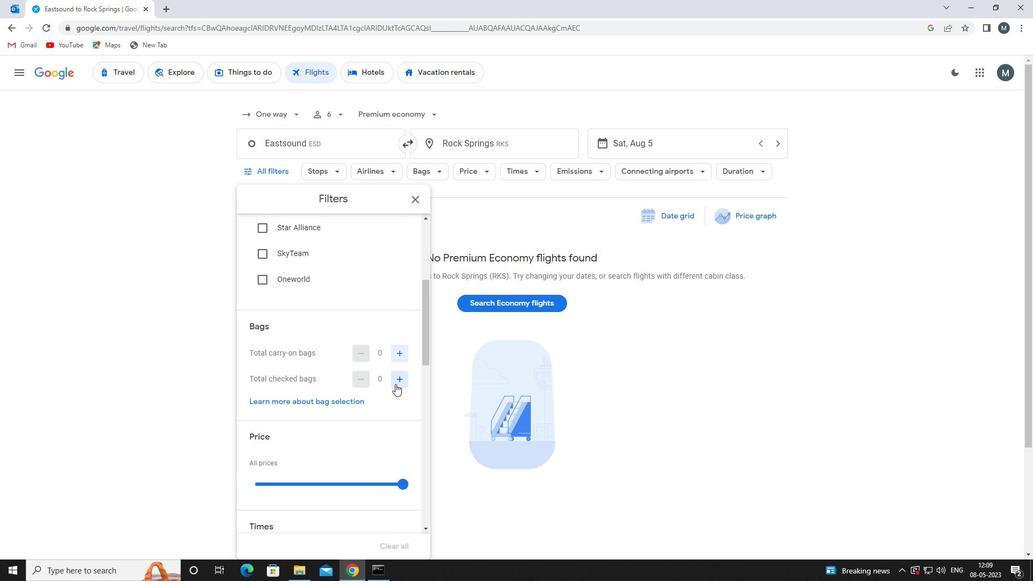 
Action: Mouse moved to (397, 383)
Screenshot: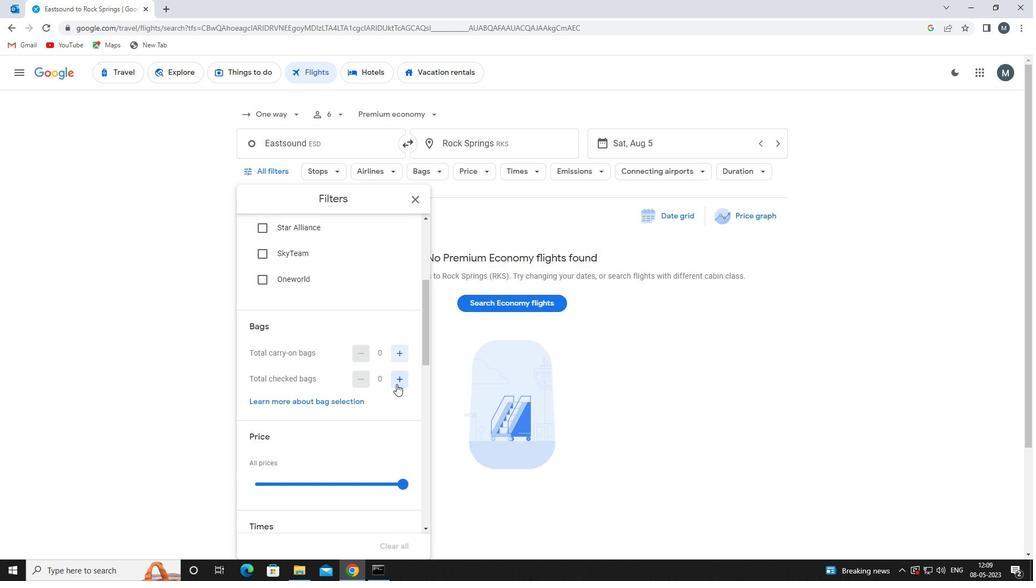 
Action: Mouse pressed left at (397, 383)
Screenshot: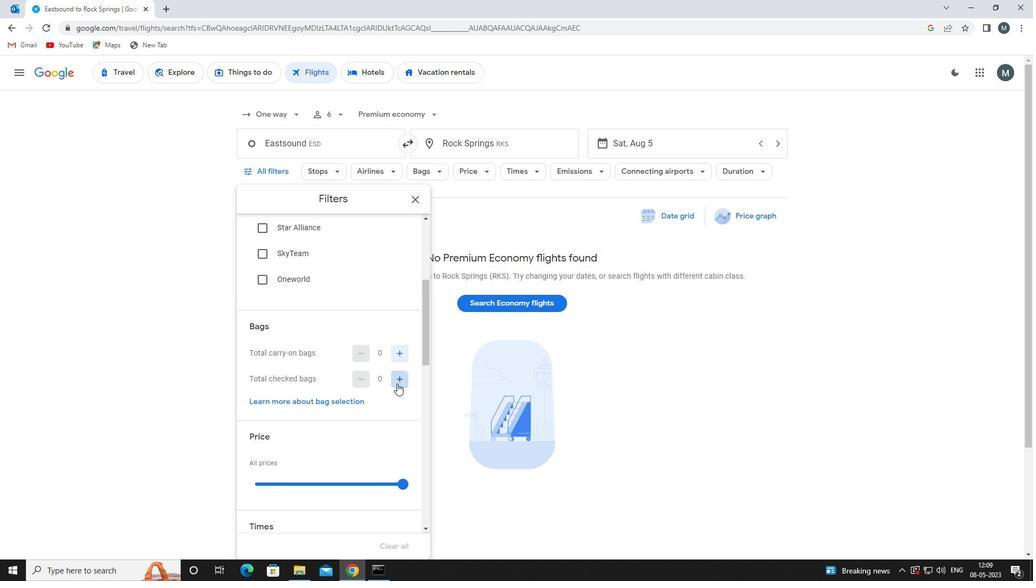 
Action: Mouse pressed left at (397, 383)
Screenshot: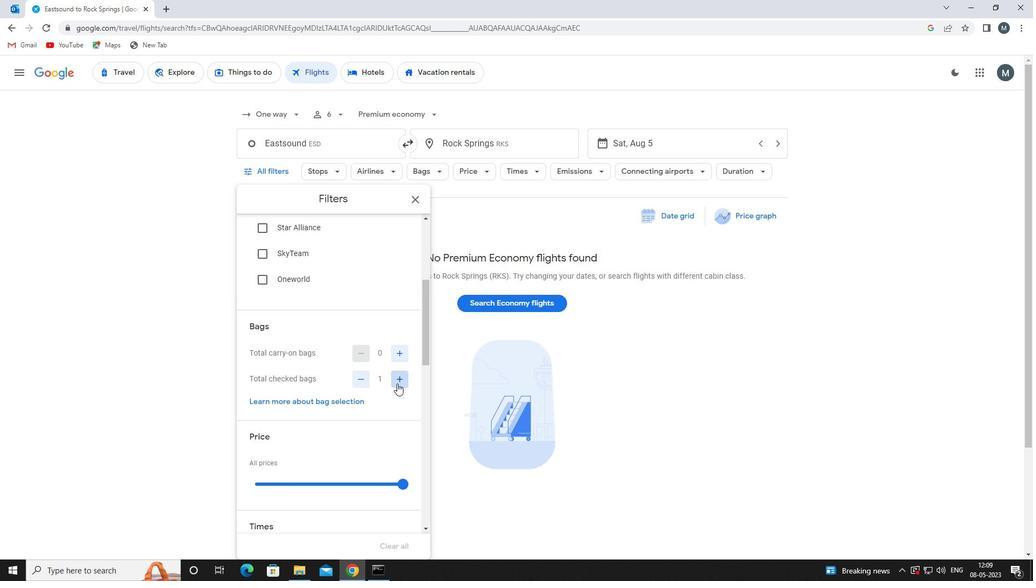 
Action: Mouse pressed left at (397, 383)
Screenshot: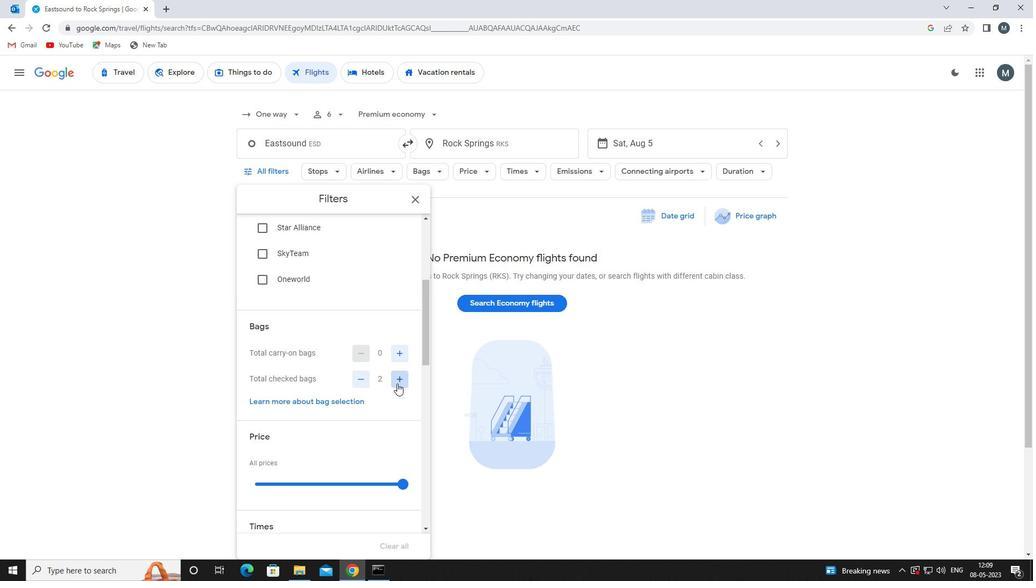 
Action: Mouse pressed left at (397, 383)
Screenshot: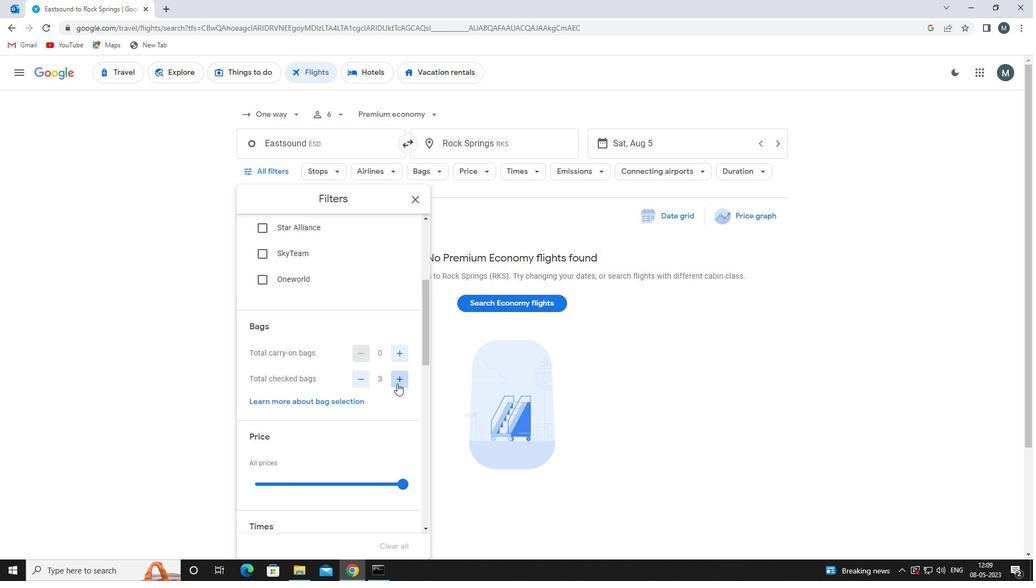 
Action: Mouse pressed left at (397, 383)
Screenshot: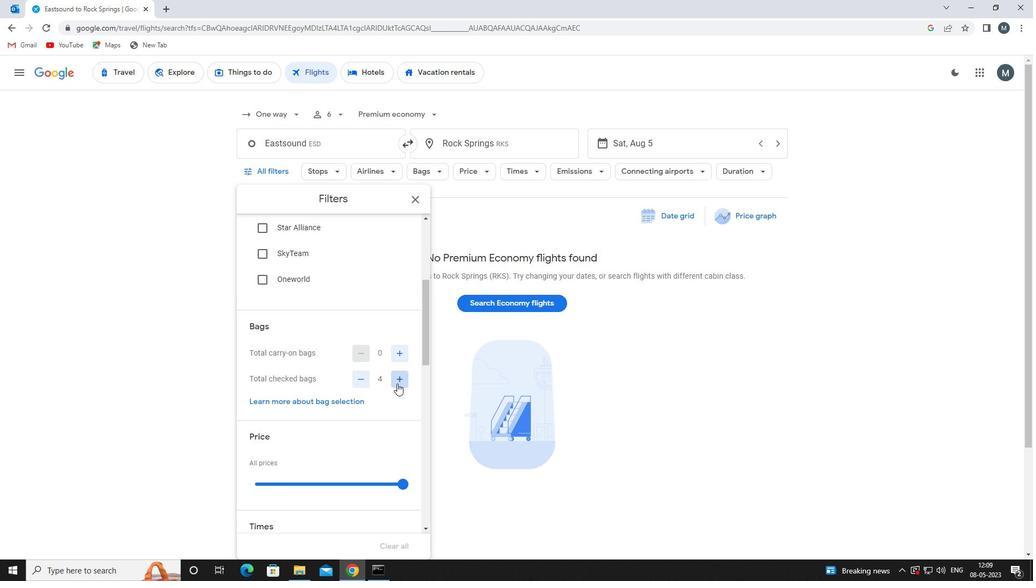 
Action: Mouse moved to (397, 383)
Screenshot: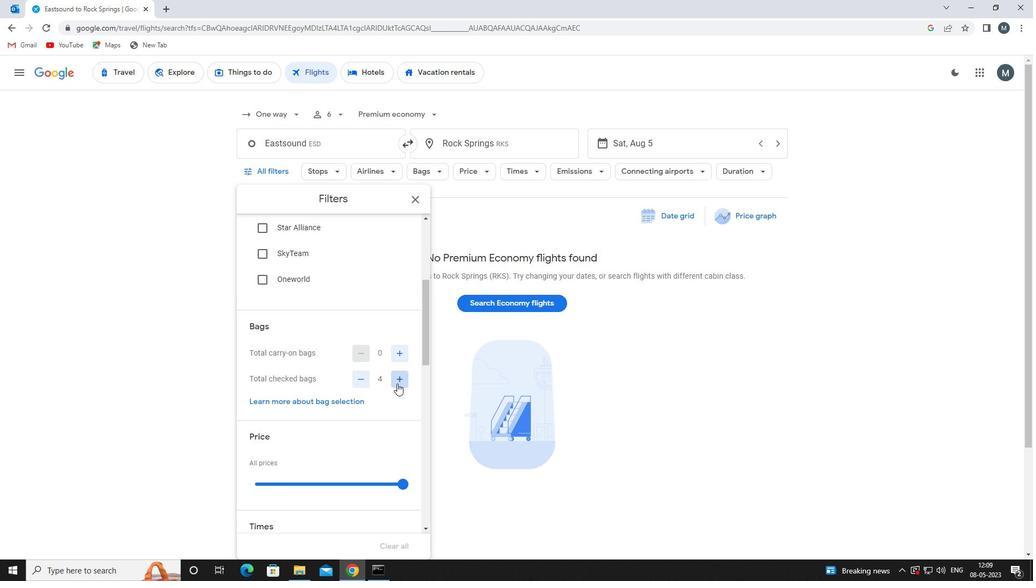 
Action: Mouse pressed left at (397, 383)
Screenshot: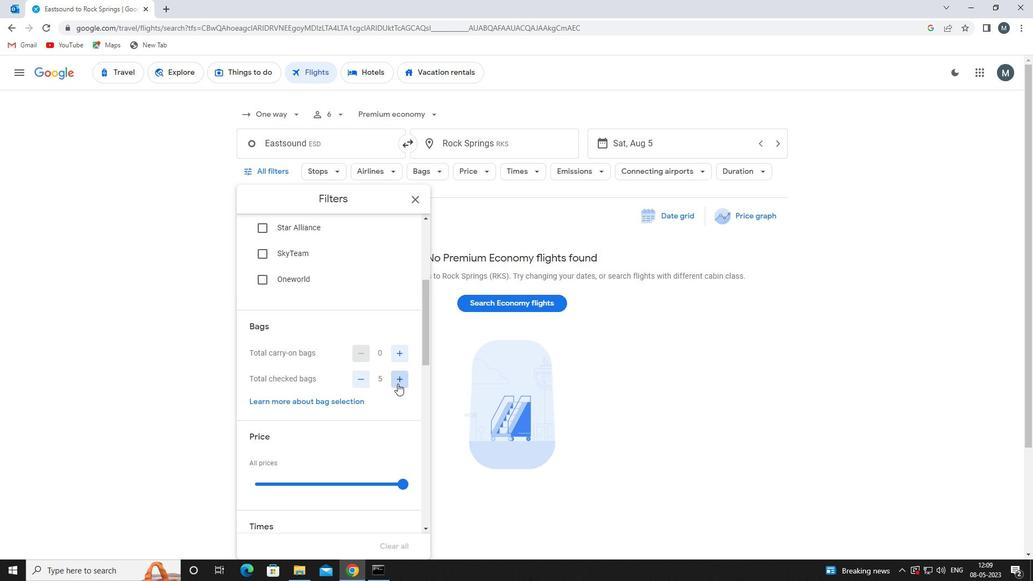 
Action: Mouse pressed left at (397, 383)
Screenshot: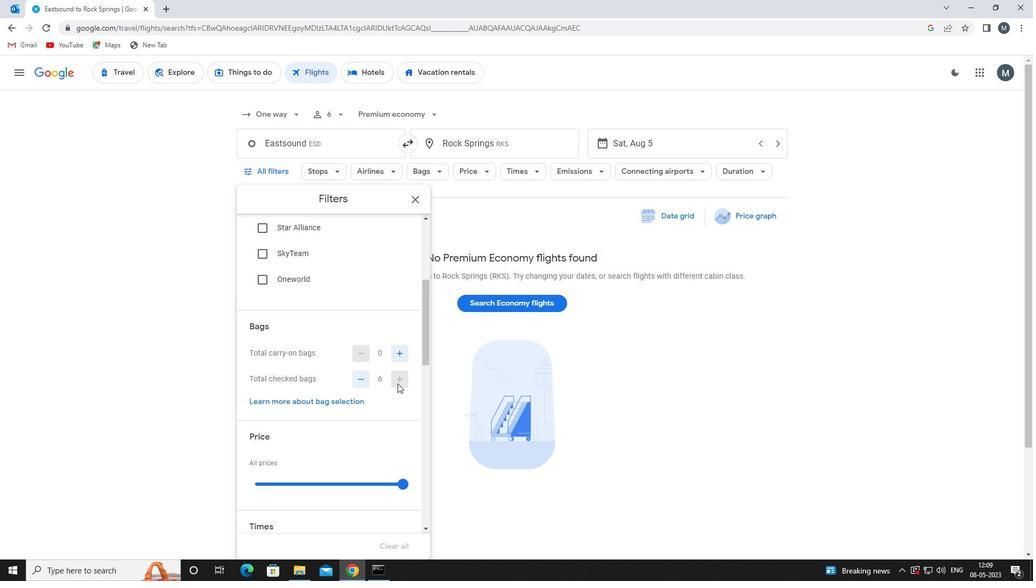 
Action: Mouse moved to (398, 382)
Screenshot: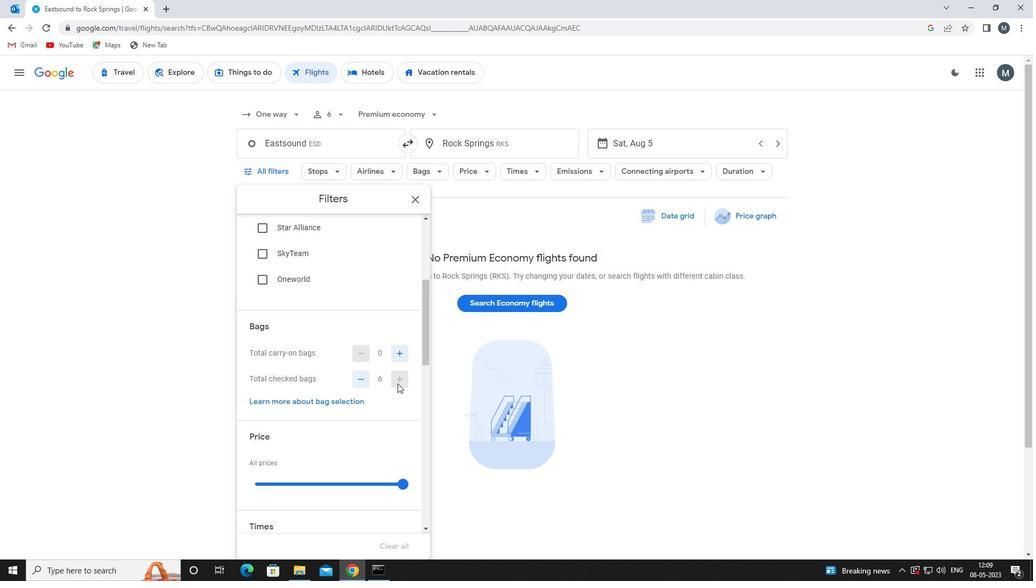 
Action: Mouse pressed left at (398, 382)
Screenshot: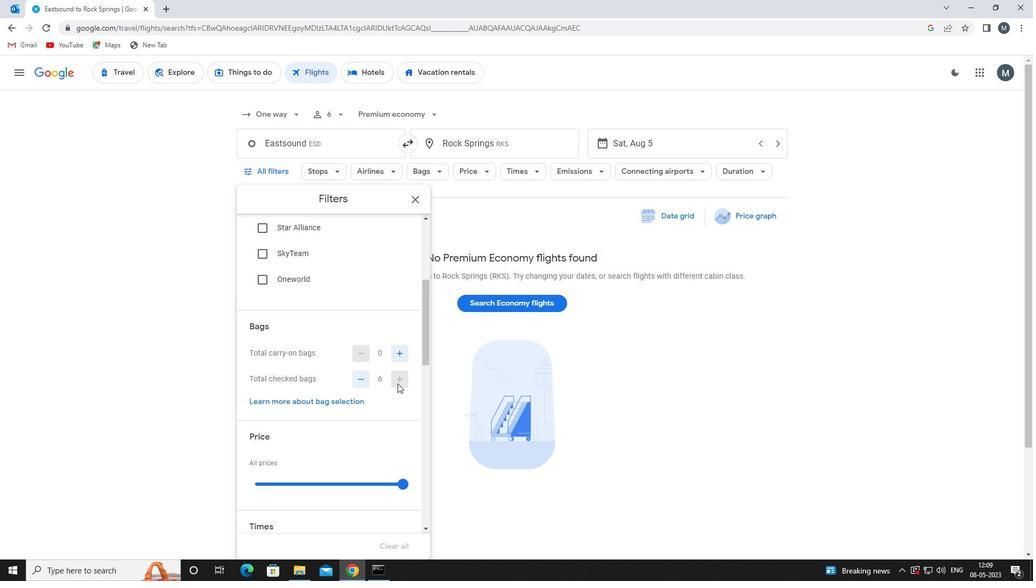 
Action: Mouse pressed left at (398, 382)
Screenshot: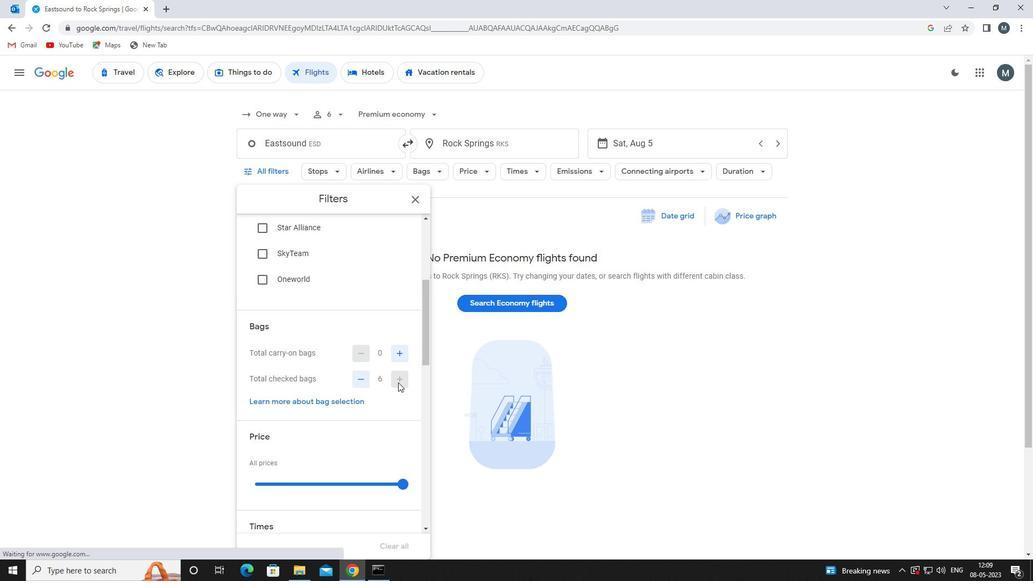 
Action: Mouse moved to (398, 382)
Screenshot: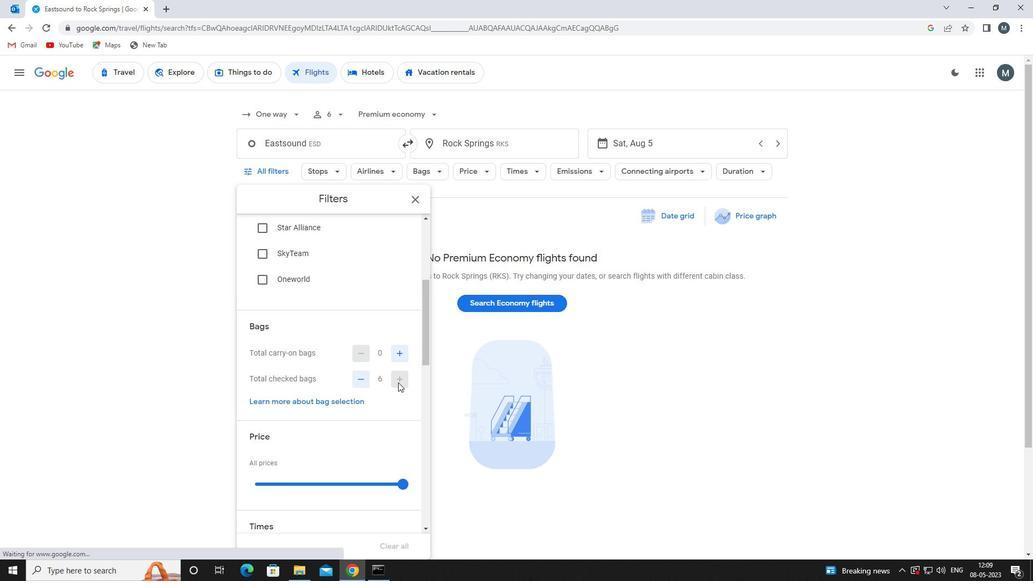 
Action: Mouse pressed left at (398, 382)
Screenshot: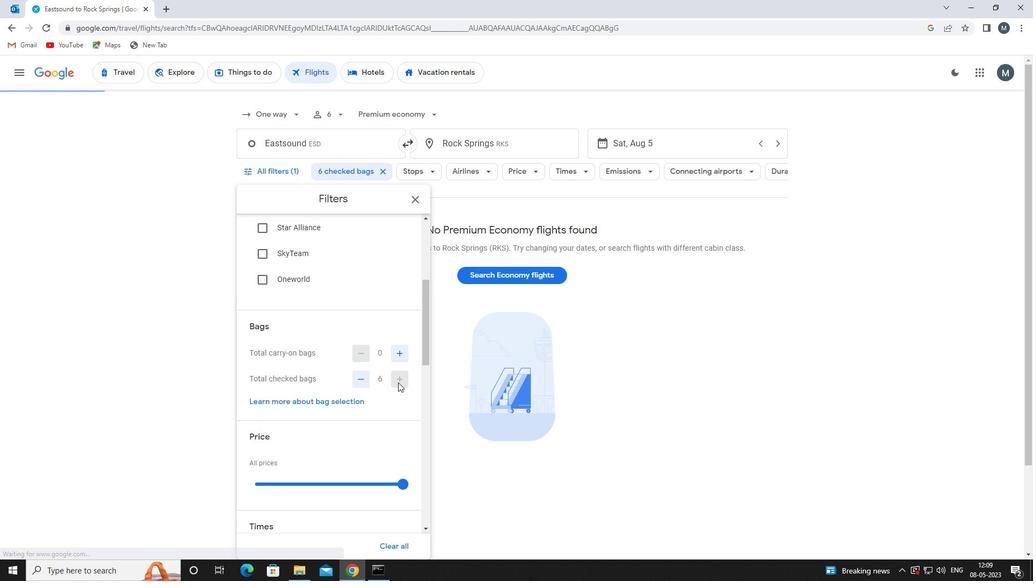 
Action: Mouse pressed left at (398, 382)
Screenshot: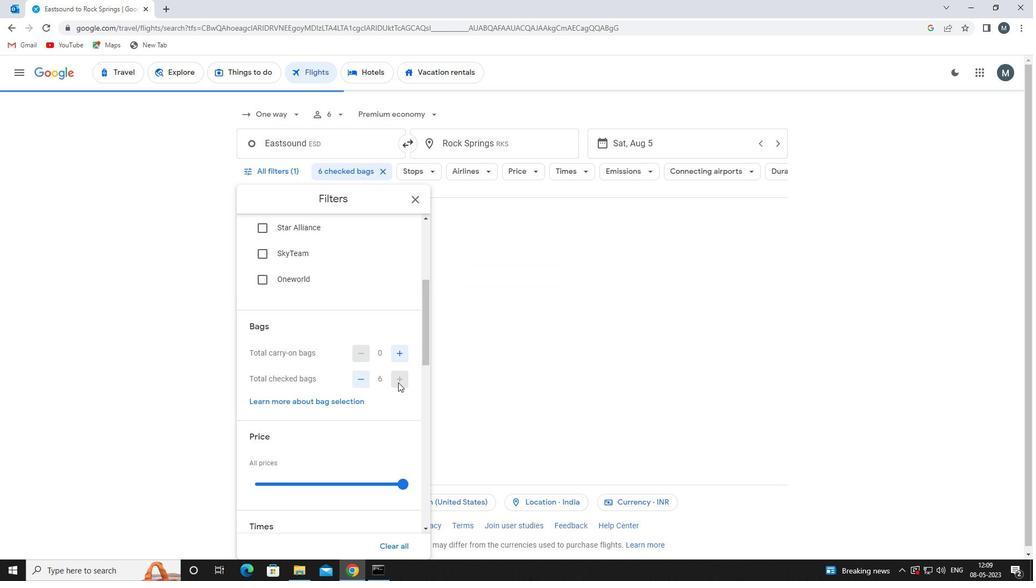 
Action: Mouse moved to (357, 372)
Screenshot: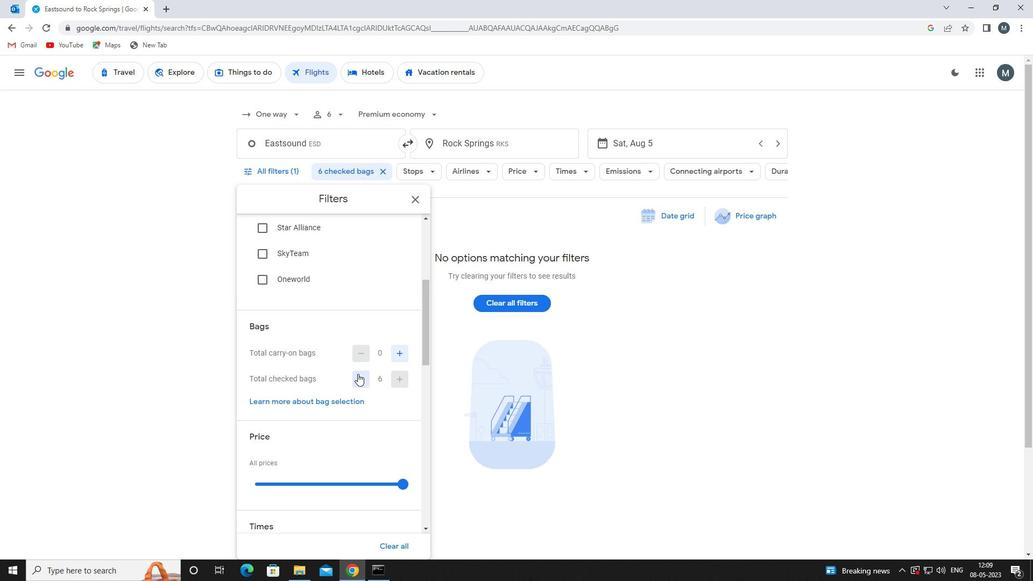 
Action: Mouse scrolled (357, 371) with delta (0, 0)
Screenshot: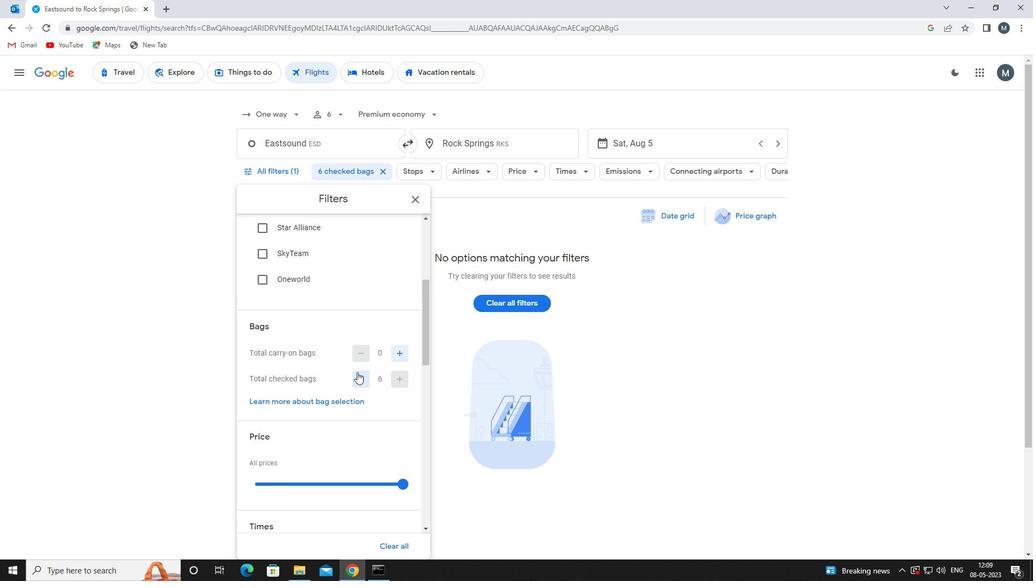 
Action: Mouse moved to (345, 369)
Screenshot: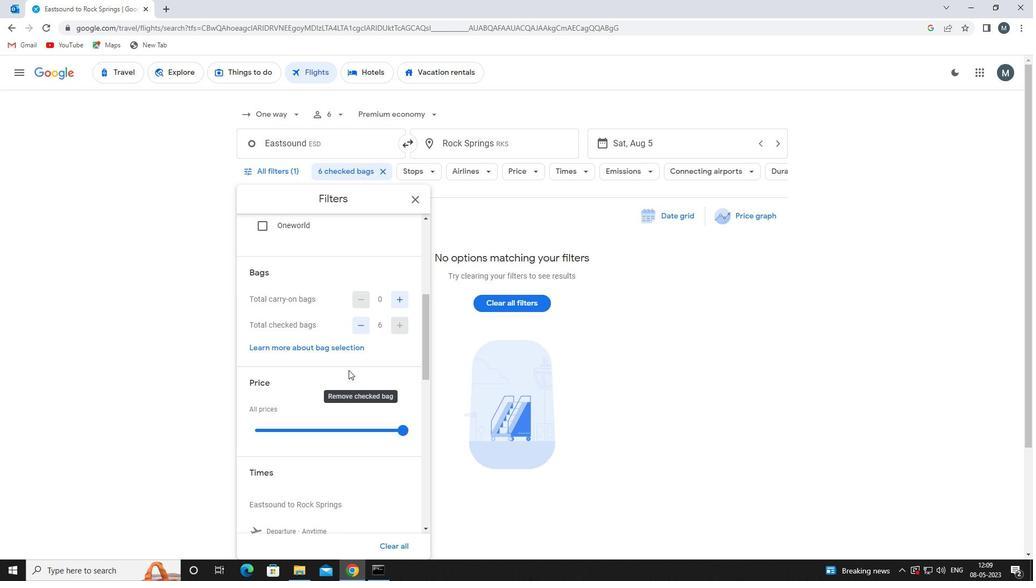 
Action: Mouse scrolled (345, 368) with delta (0, 0)
Screenshot: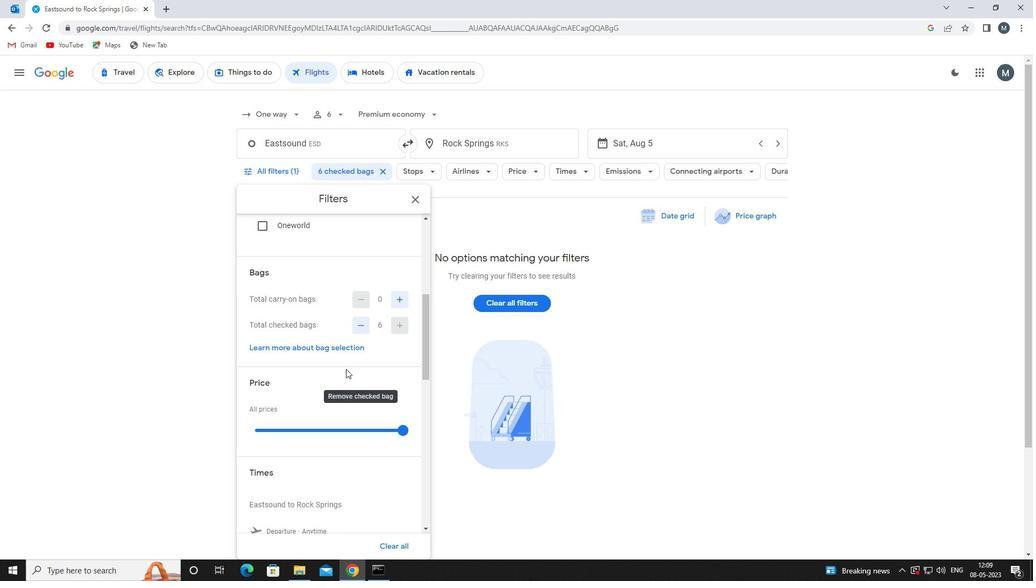 
Action: Mouse moved to (318, 375)
Screenshot: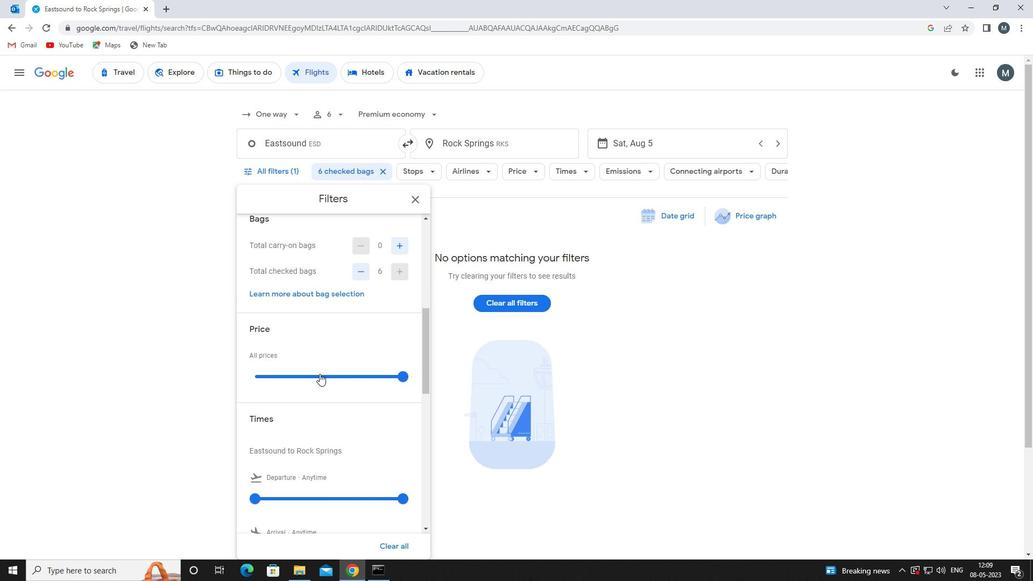 
Action: Mouse pressed left at (318, 375)
Screenshot: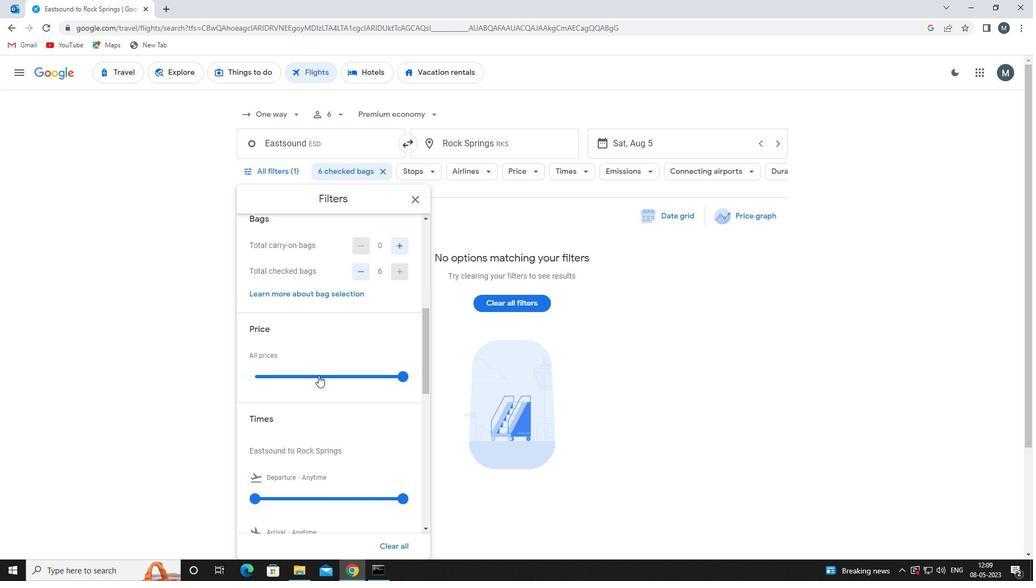
Action: Mouse moved to (319, 375)
Screenshot: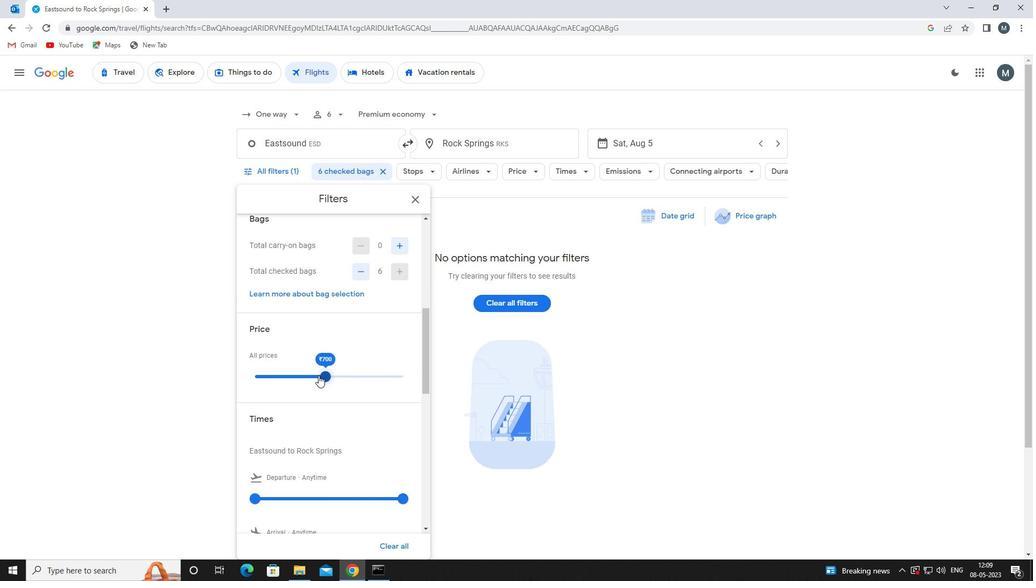 
Action: Mouse pressed left at (319, 375)
Screenshot: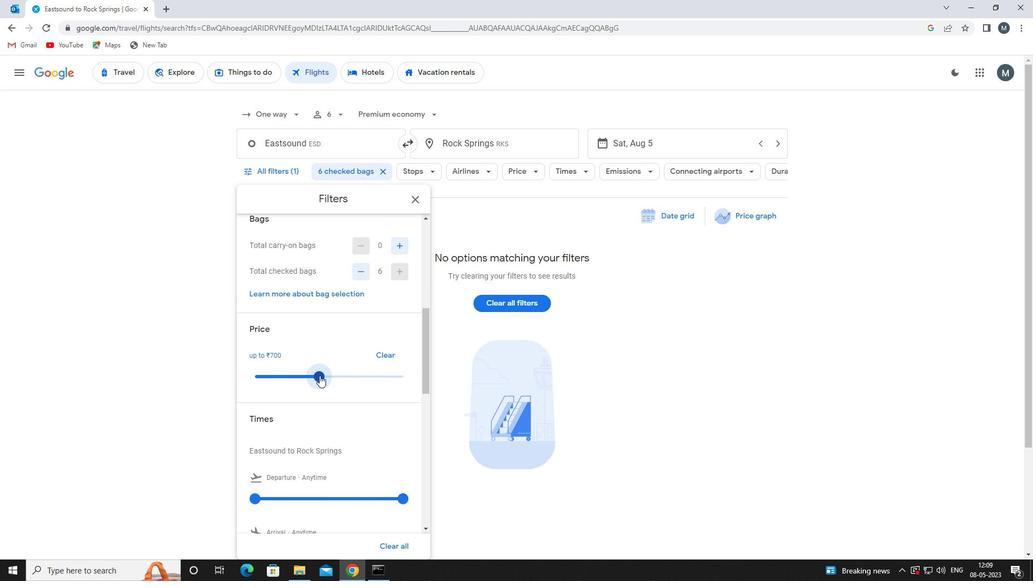 
Action: Mouse moved to (343, 379)
Screenshot: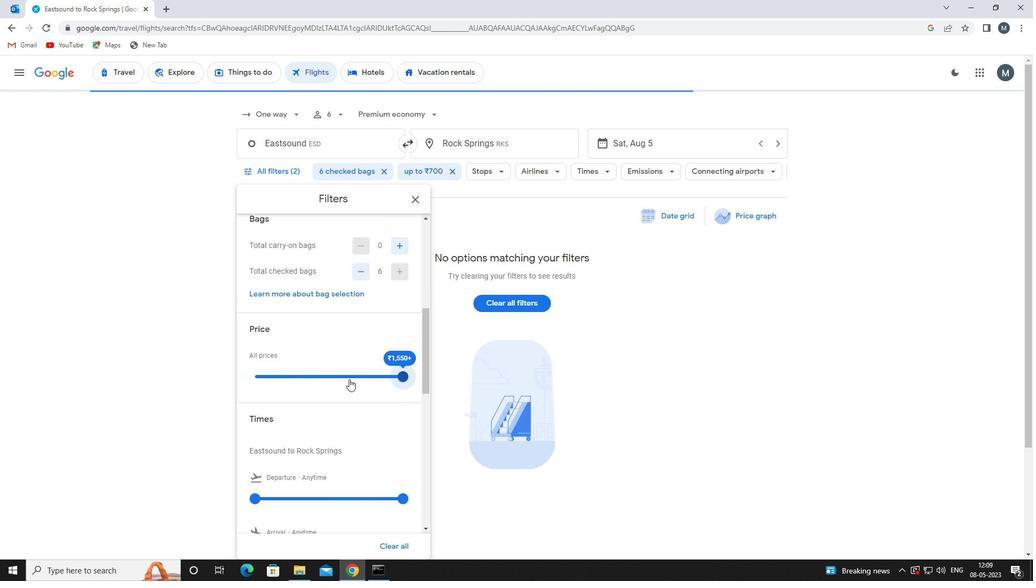 
Action: Mouse scrolled (343, 378) with delta (0, 0)
Screenshot: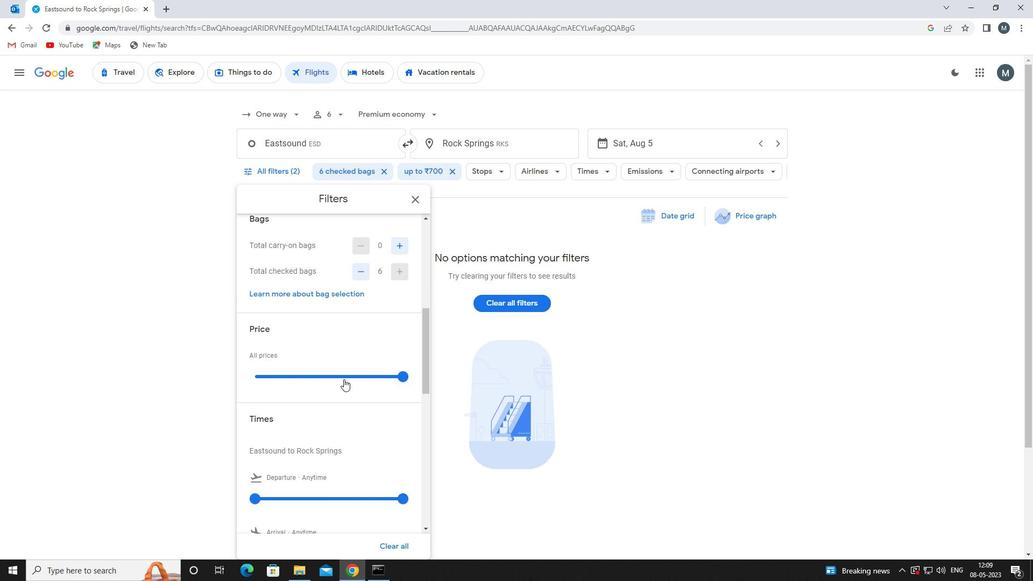 
Action: Mouse moved to (343, 379)
Screenshot: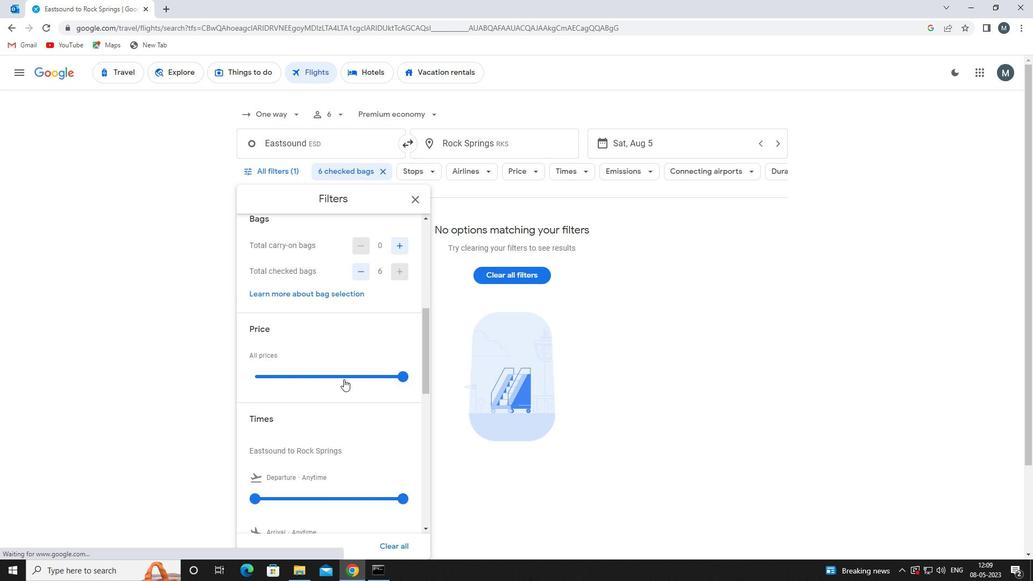 
Action: Mouse scrolled (343, 378) with delta (0, 0)
Screenshot: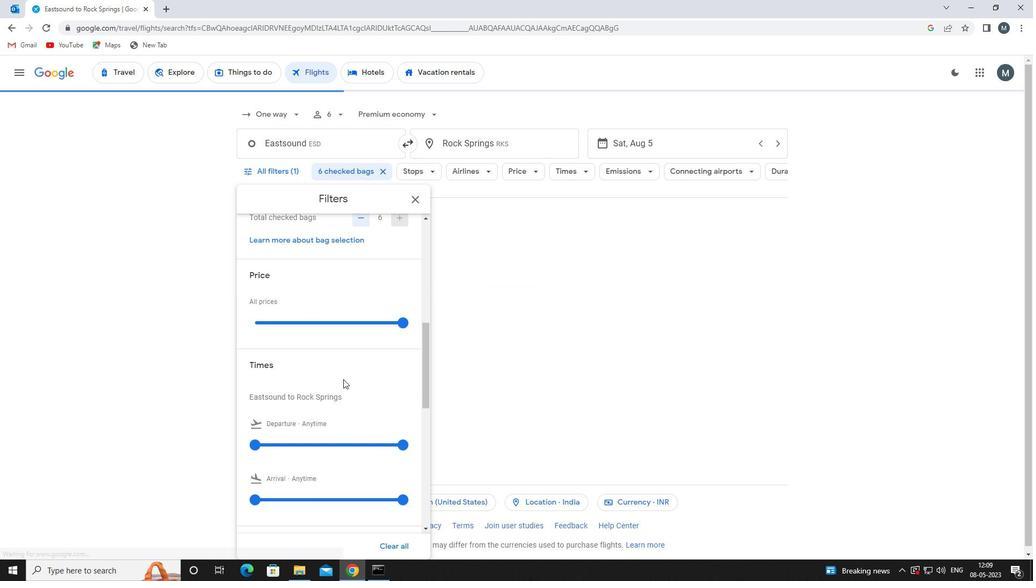 
Action: Mouse moved to (340, 377)
Screenshot: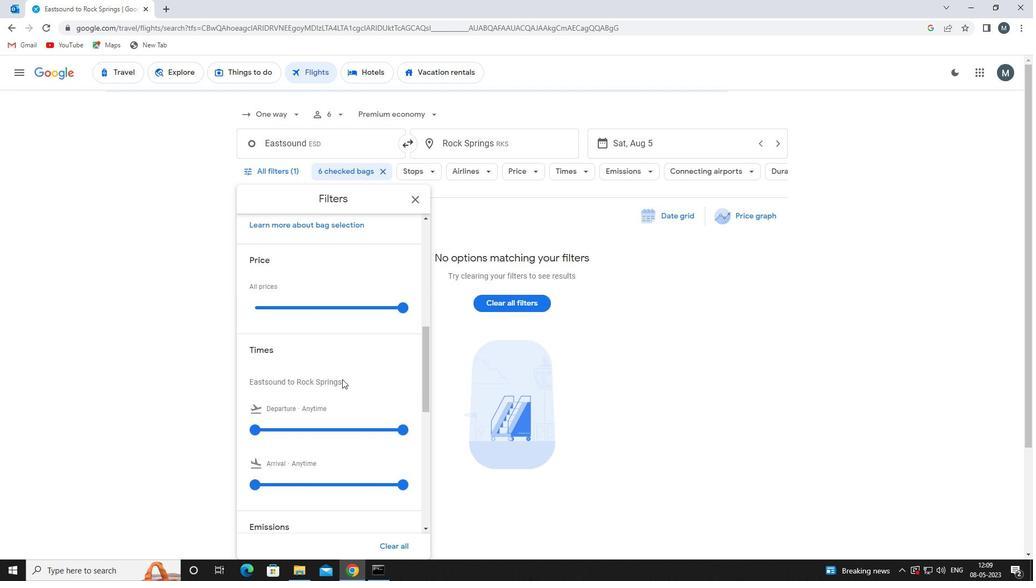 
Action: Mouse scrolled (340, 377) with delta (0, 0)
Screenshot: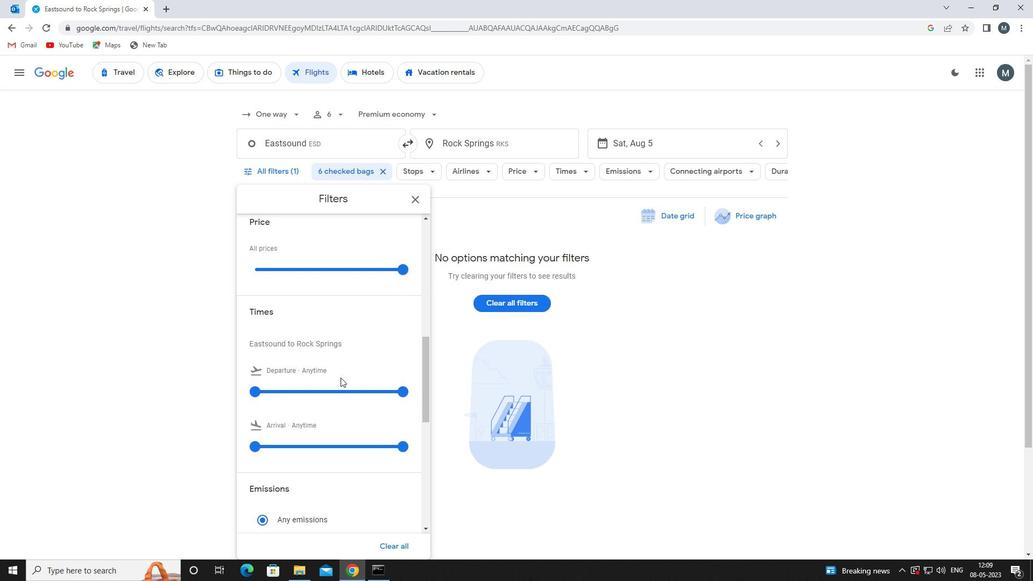 
Action: Mouse moved to (257, 335)
Screenshot: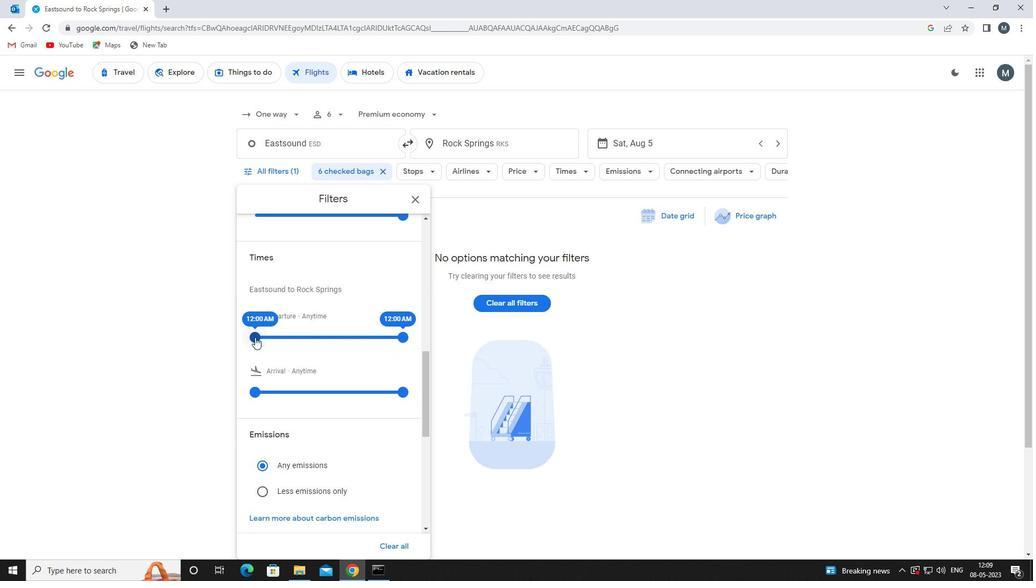 
Action: Mouse pressed left at (257, 335)
Screenshot: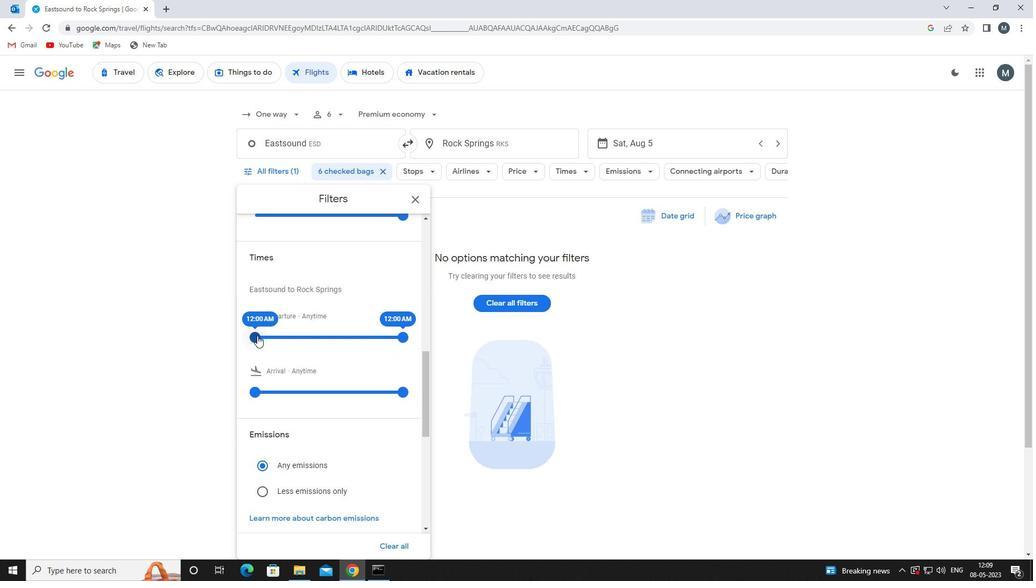 
Action: Mouse moved to (403, 332)
Screenshot: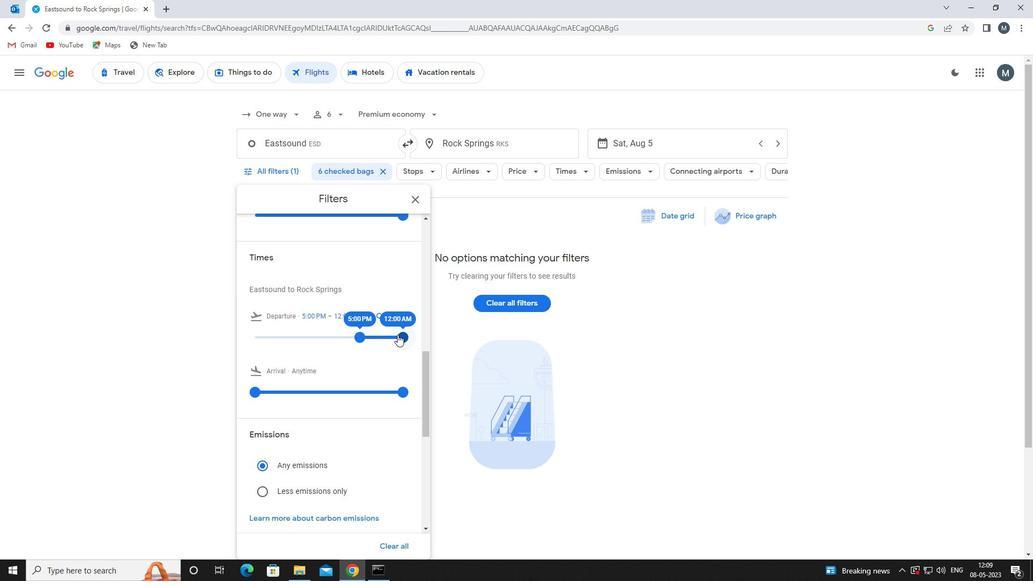 
Action: Mouse pressed left at (403, 332)
Screenshot: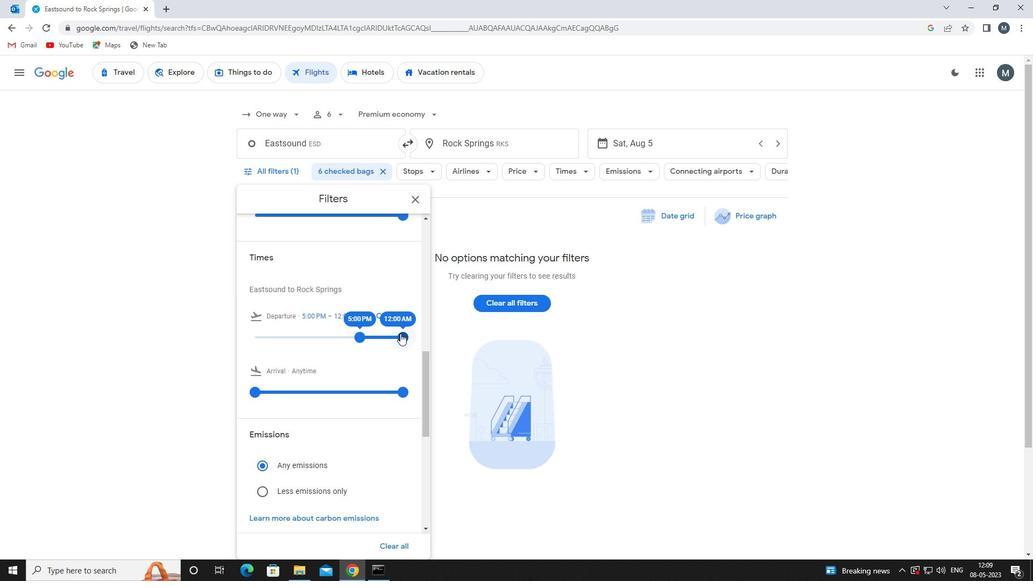 
Action: Mouse moved to (350, 340)
Screenshot: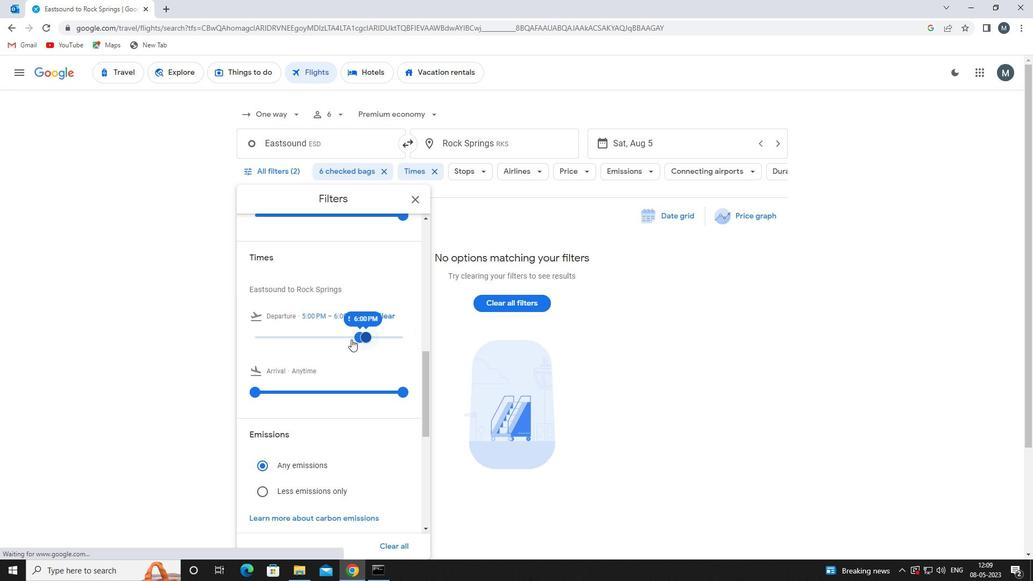 
Action: Mouse scrolled (350, 340) with delta (0, 0)
Screenshot: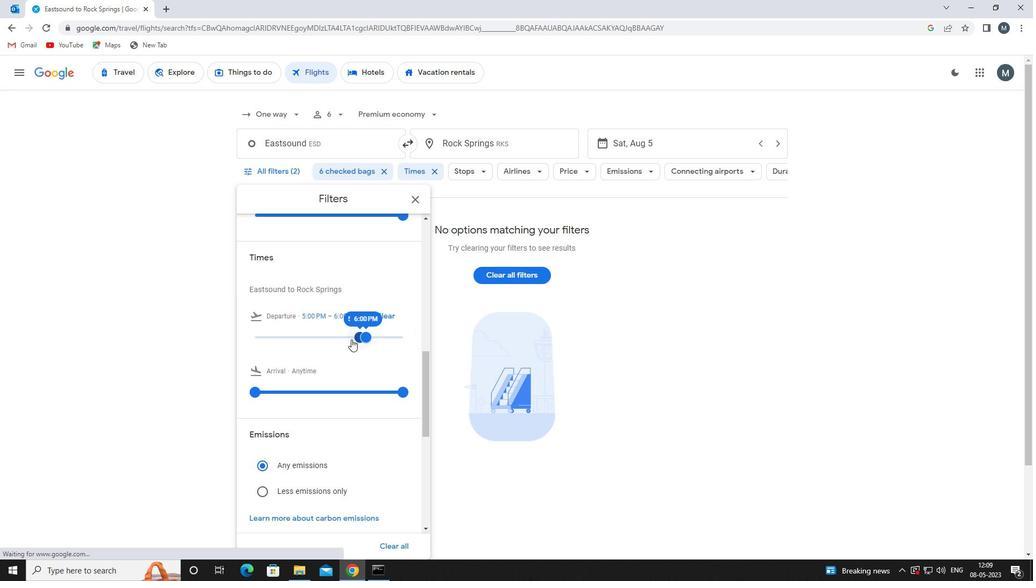 
Action: Mouse moved to (350, 341)
Screenshot: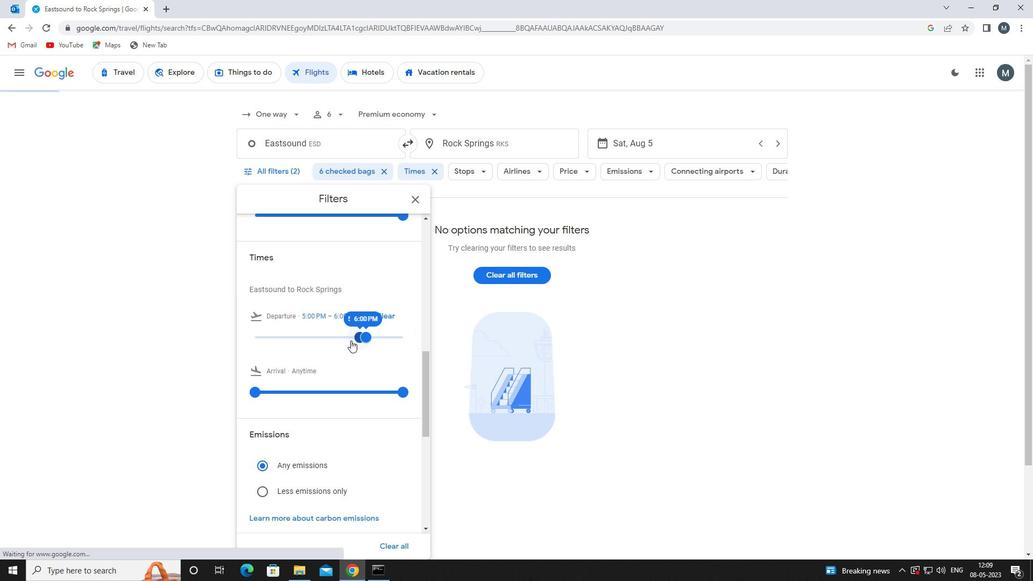 
Action: Mouse scrolled (350, 341) with delta (0, 0)
Screenshot: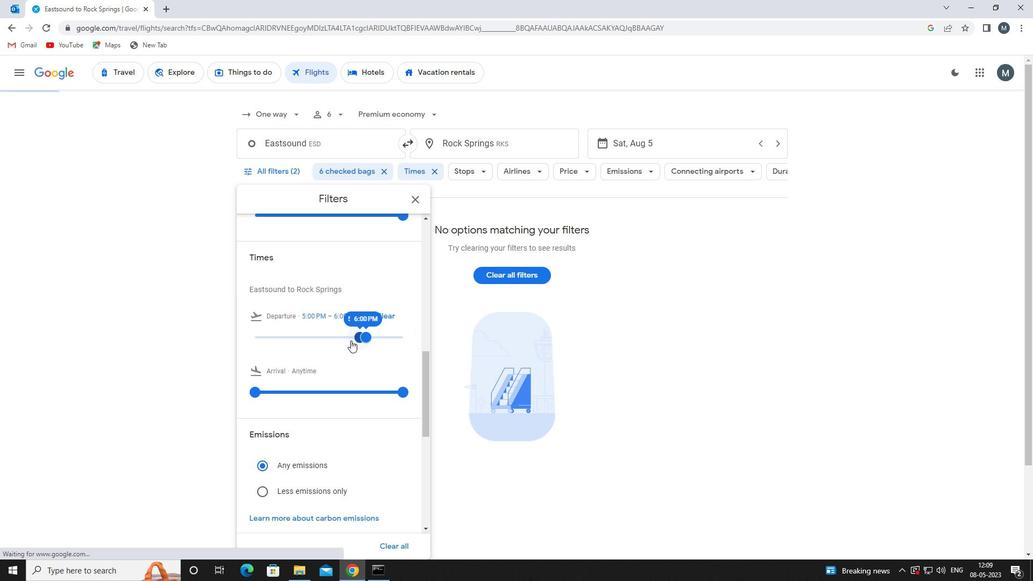 
Action: Mouse moved to (411, 196)
Screenshot: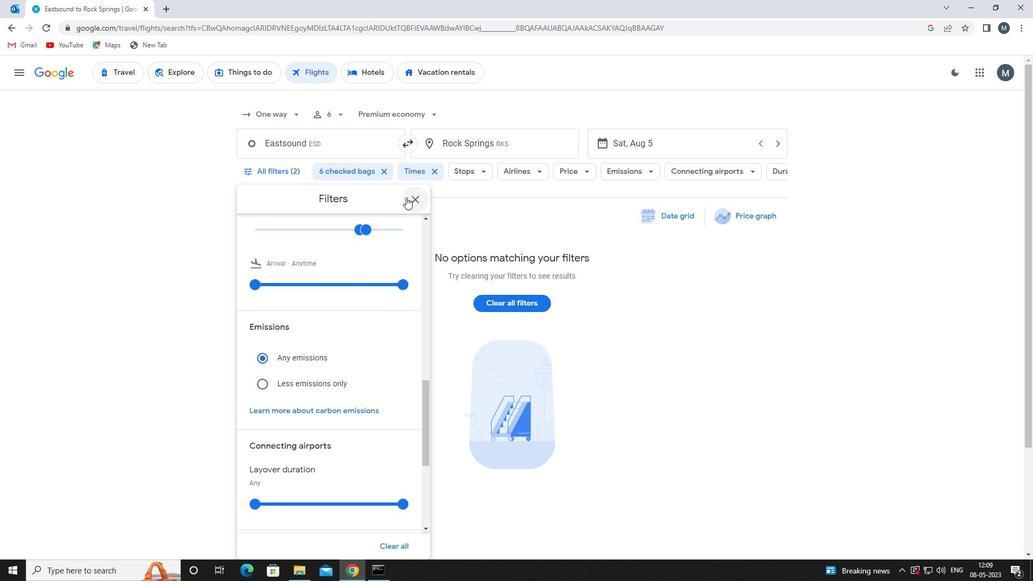 
Action: Mouse pressed left at (411, 196)
Screenshot: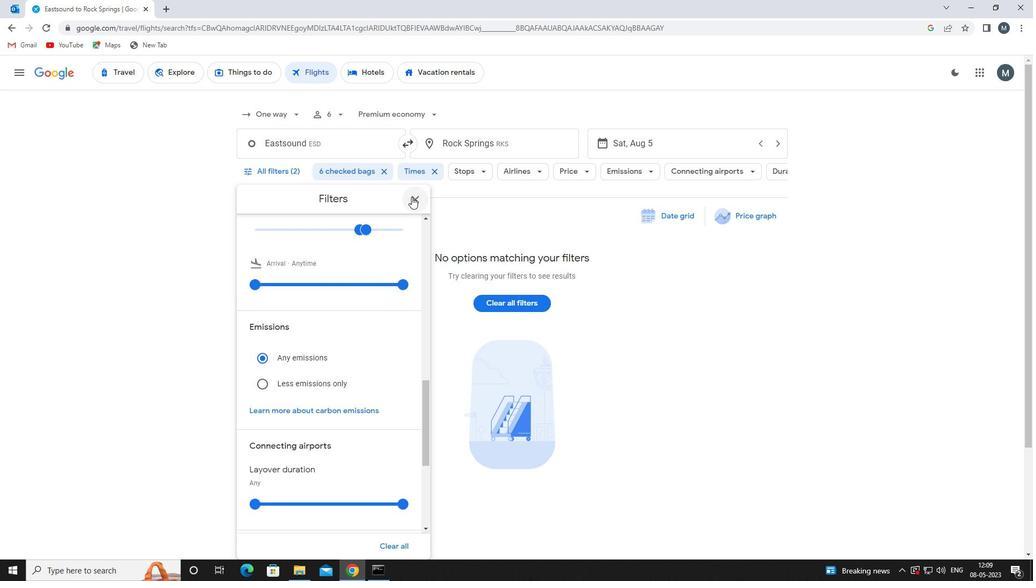 
Action: Mouse moved to (410, 198)
Screenshot: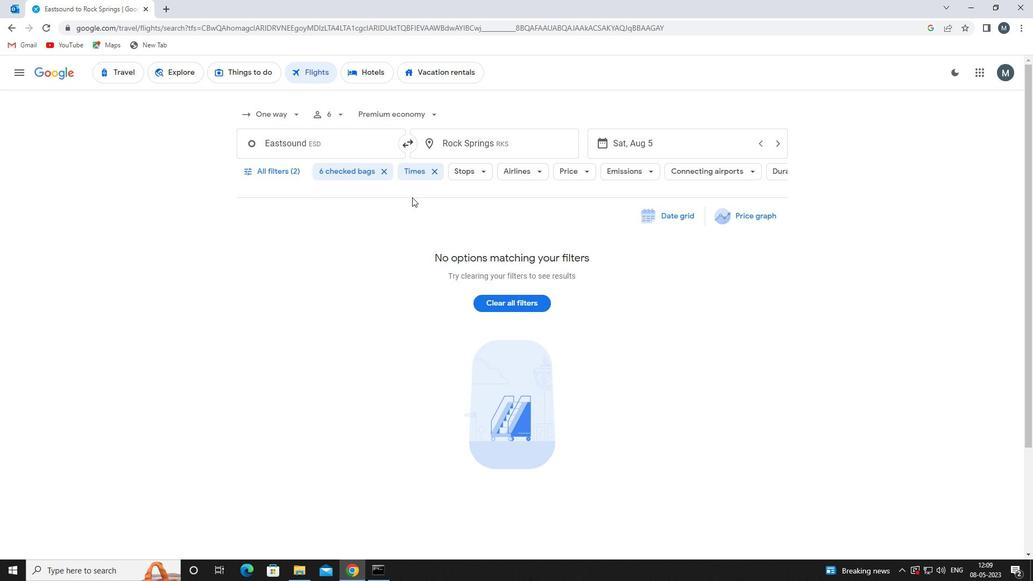 
